 Task: Search one way flight ticket for 2 adults, 2 infants in seat and 1 infant on lap in first from Richmond: Richmond International Airport (byrd Field) to Evansville: Evansville Regional Airport on 8-3-2023. Number of bags: 1 checked bag. Price is upto 95000. Outbound departure time preference is 12:15.
Action: Mouse moved to (322, 137)
Screenshot: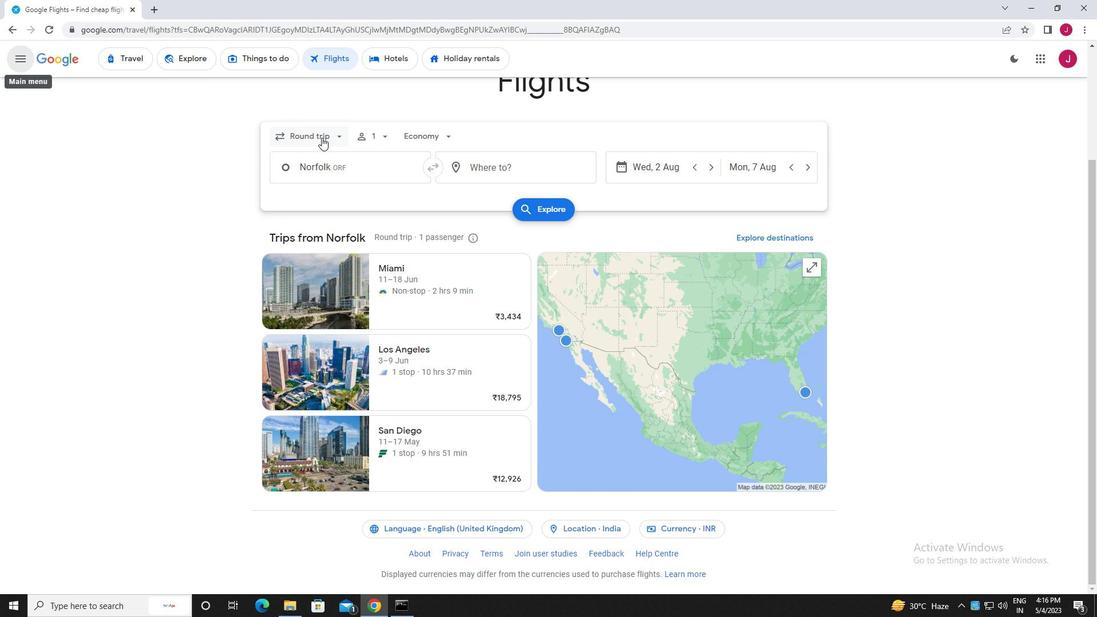 
Action: Mouse pressed left at (322, 137)
Screenshot: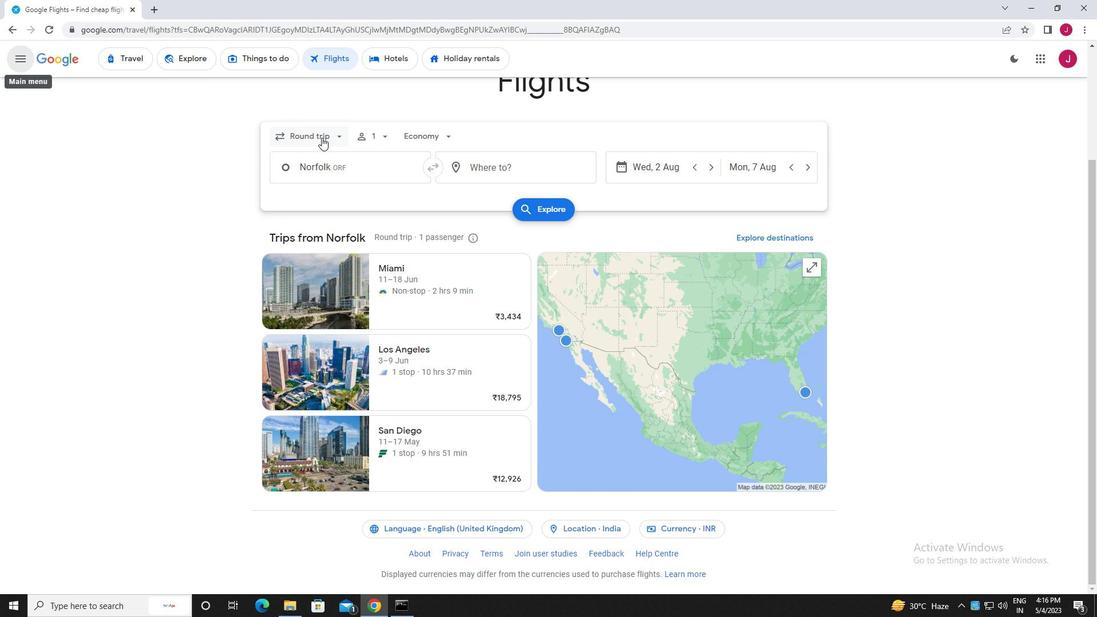 
Action: Mouse moved to (324, 190)
Screenshot: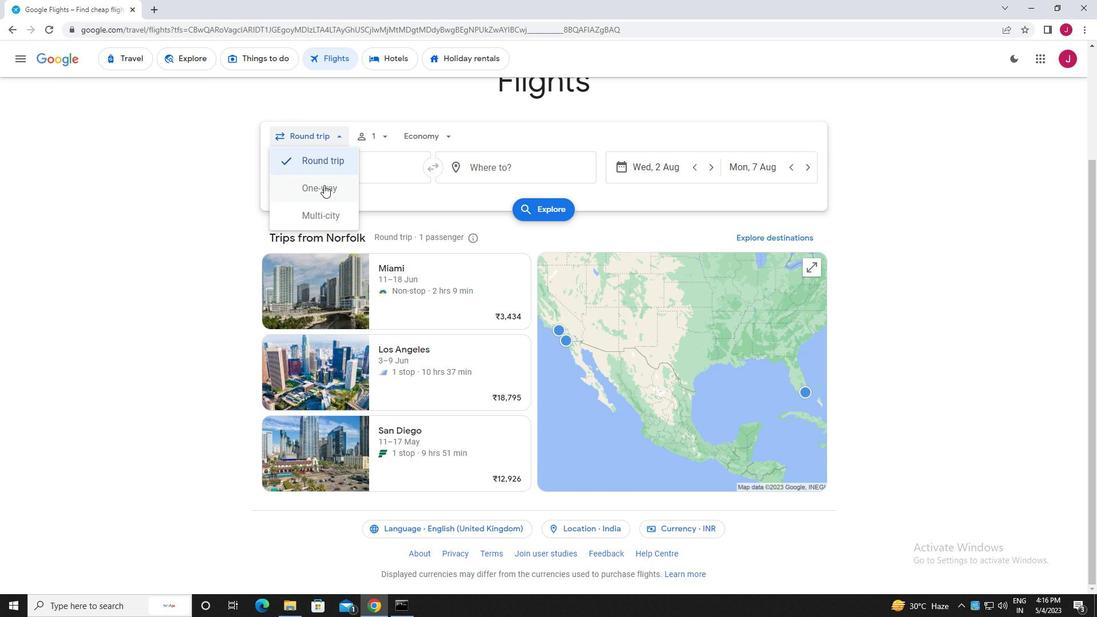 
Action: Mouse pressed left at (324, 190)
Screenshot: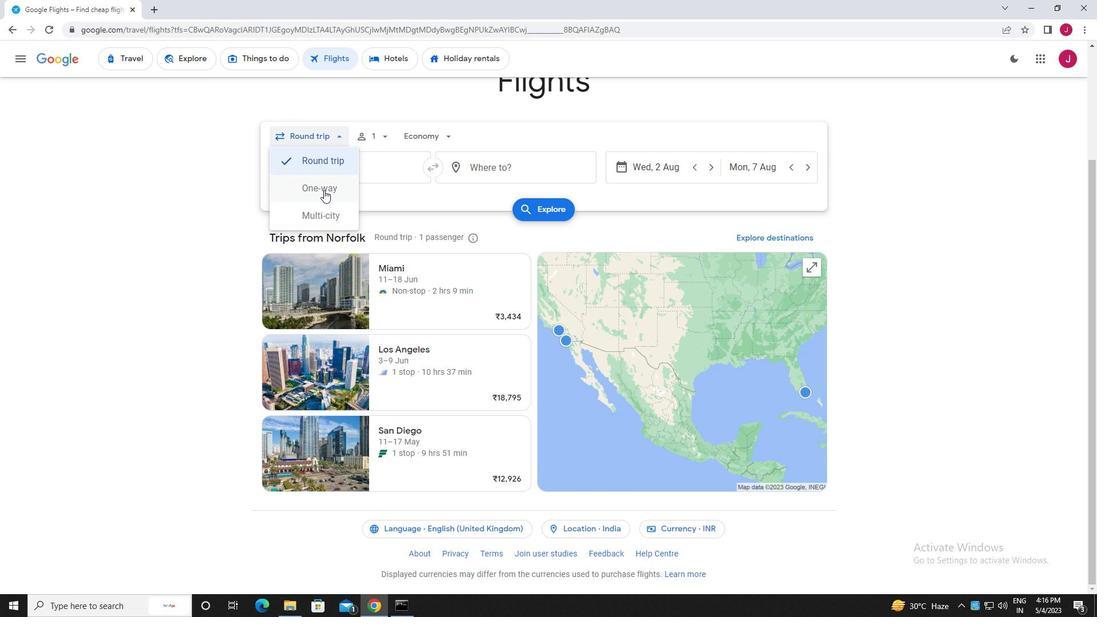 
Action: Mouse moved to (377, 133)
Screenshot: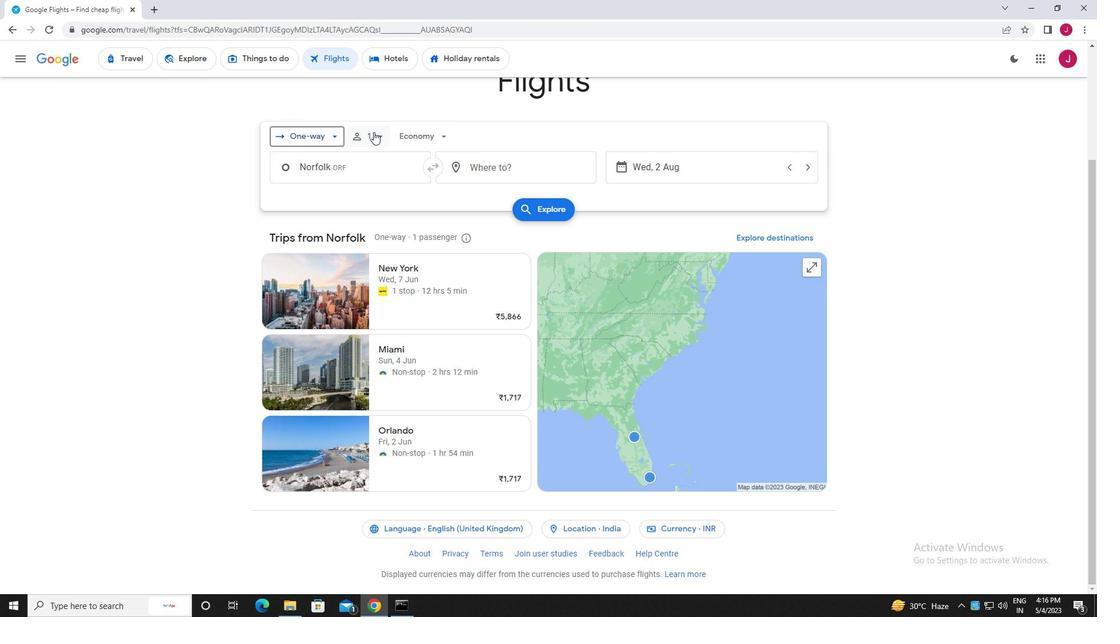 
Action: Mouse pressed left at (377, 133)
Screenshot: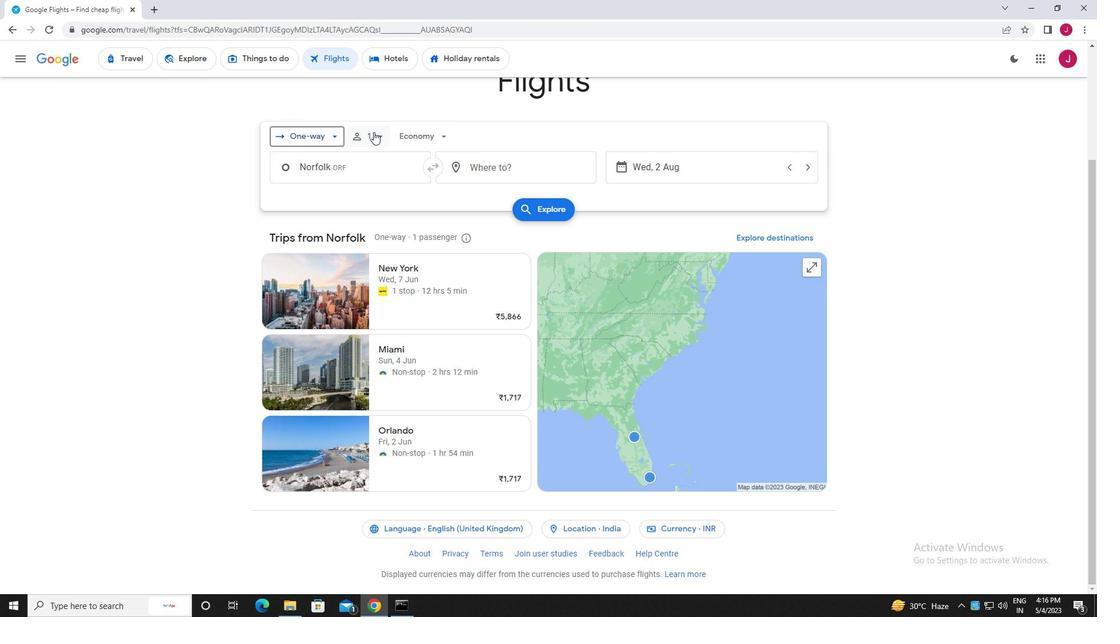 
Action: Mouse moved to (469, 166)
Screenshot: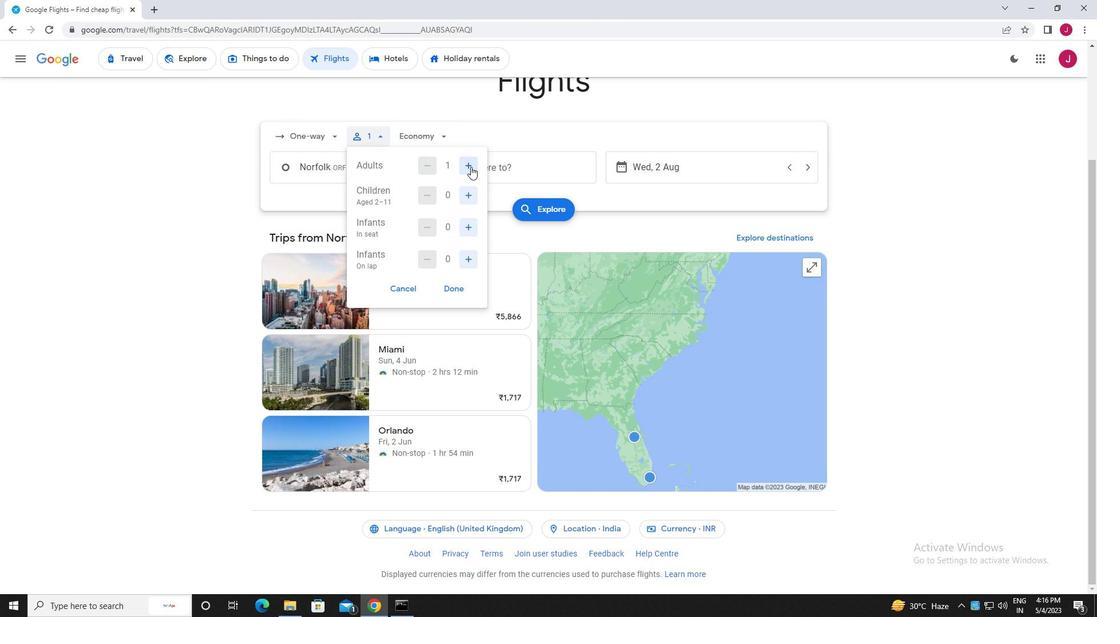 
Action: Mouse pressed left at (469, 166)
Screenshot: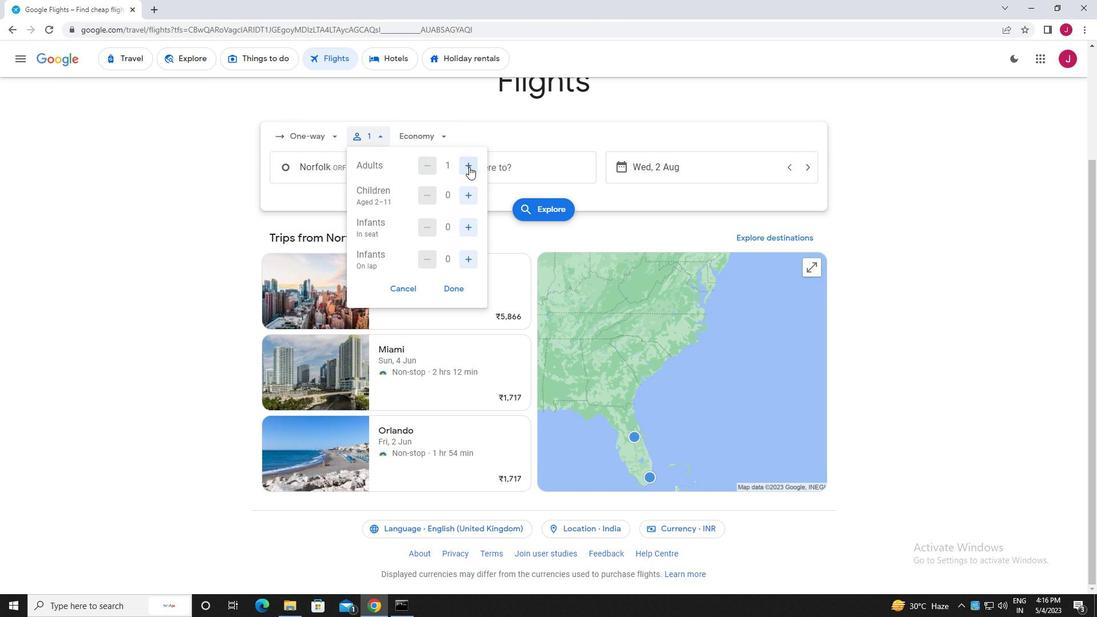 
Action: Mouse moved to (470, 195)
Screenshot: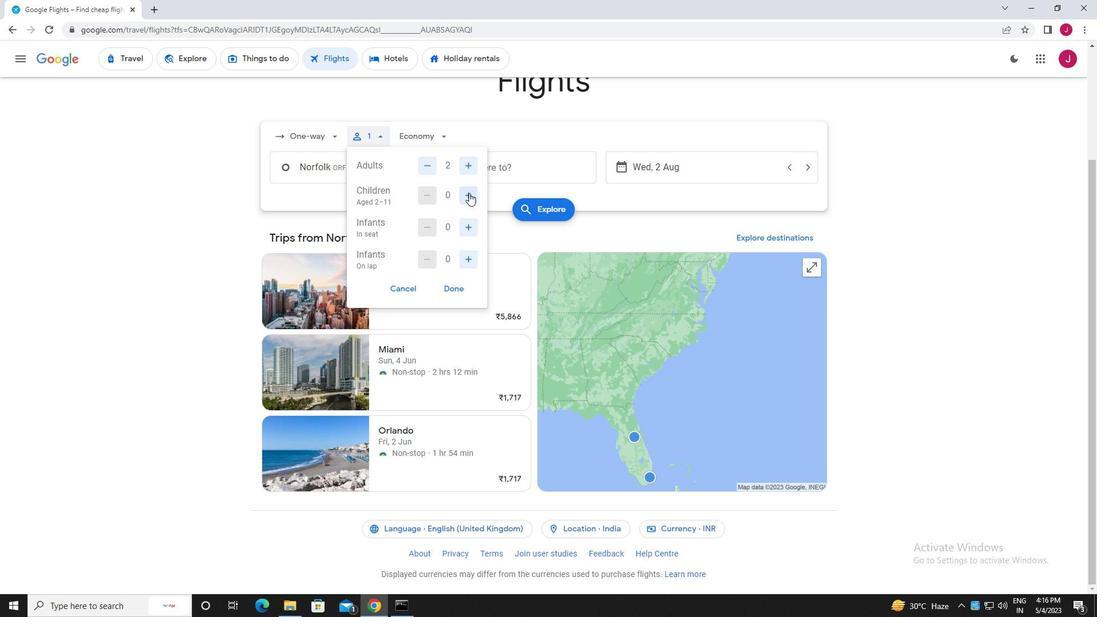 
Action: Mouse pressed left at (470, 195)
Screenshot: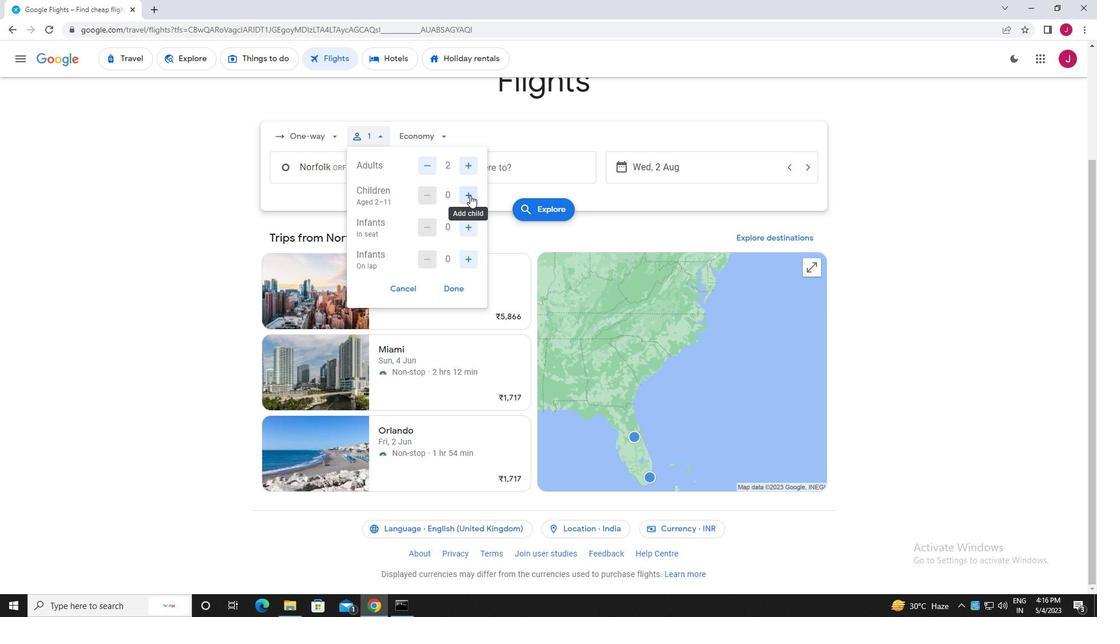 
Action: Mouse moved to (428, 193)
Screenshot: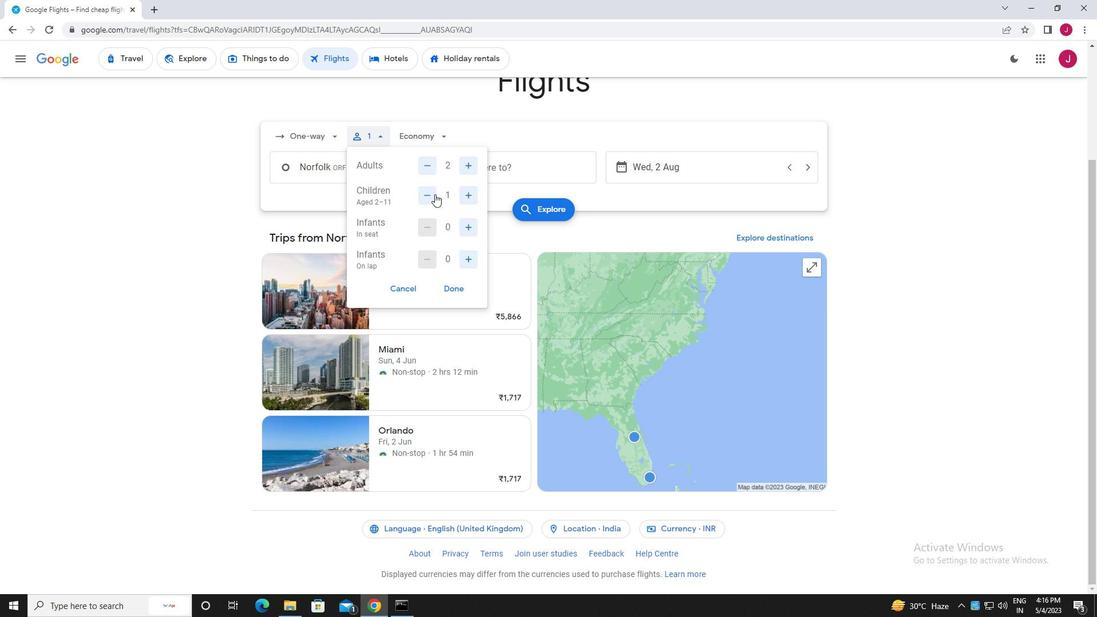 
Action: Mouse pressed left at (428, 193)
Screenshot: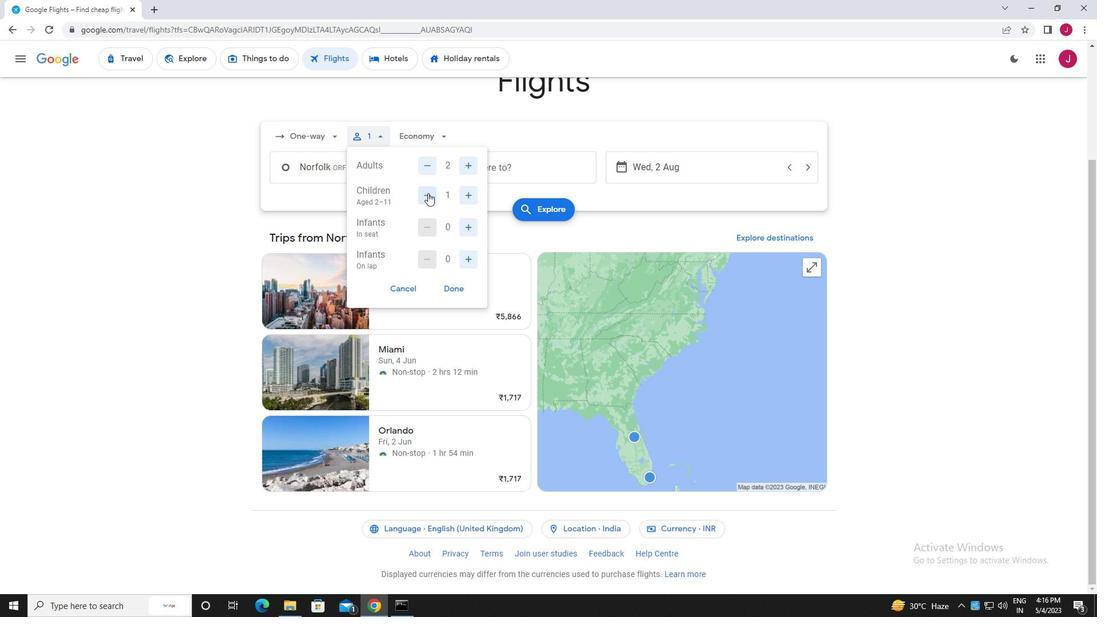 
Action: Mouse moved to (467, 229)
Screenshot: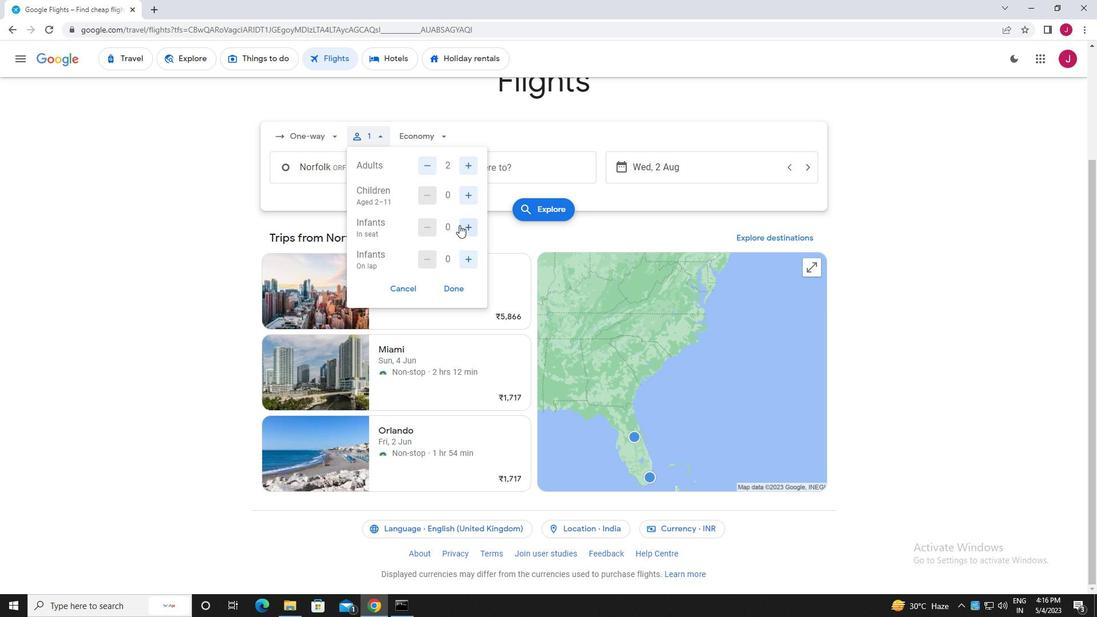 
Action: Mouse pressed left at (467, 229)
Screenshot: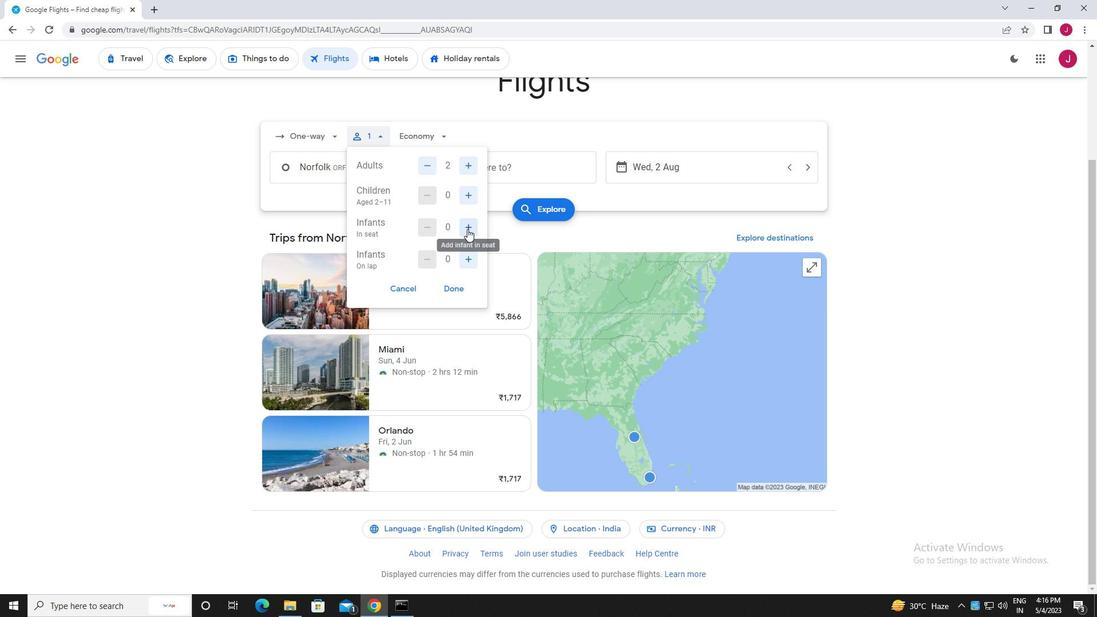 
Action: Mouse moved to (467, 229)
Screenshot: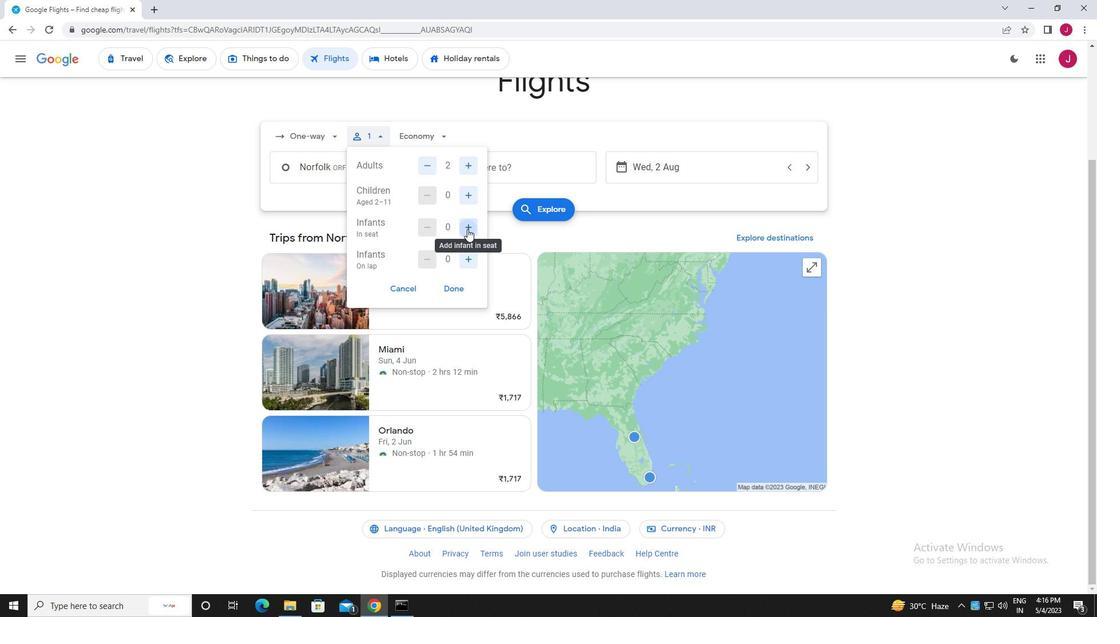 
Action: Mouse pressed left at (467, 229)
Screenshot: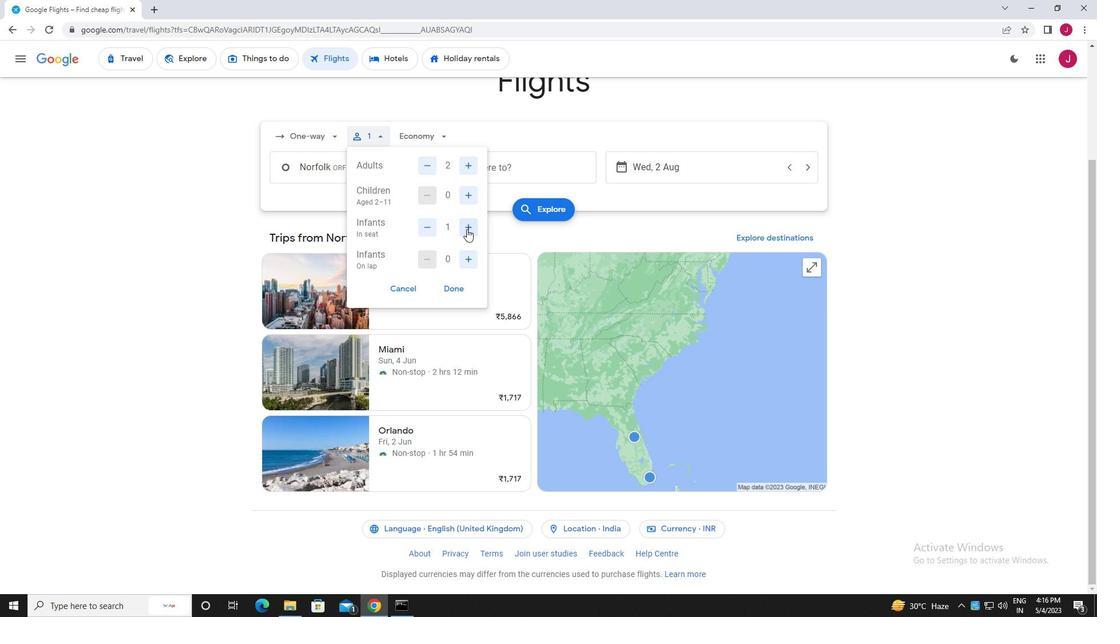 
Action: Mouse moved to (467, 259)
Screenshot: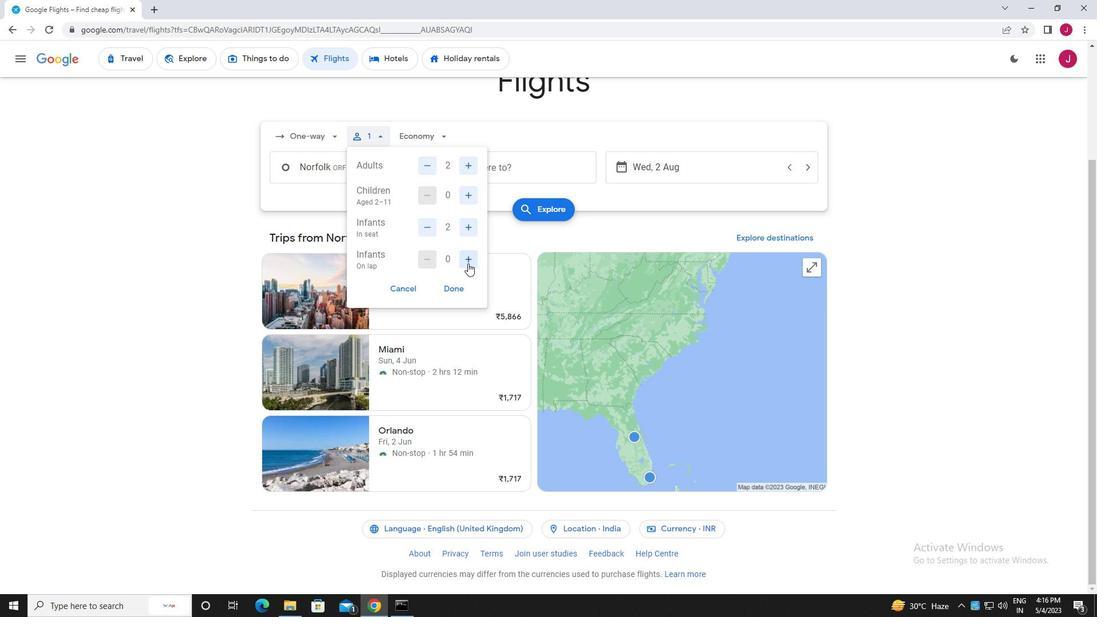 
Action: Mouse pressed left at (467, 259)
Screenshot: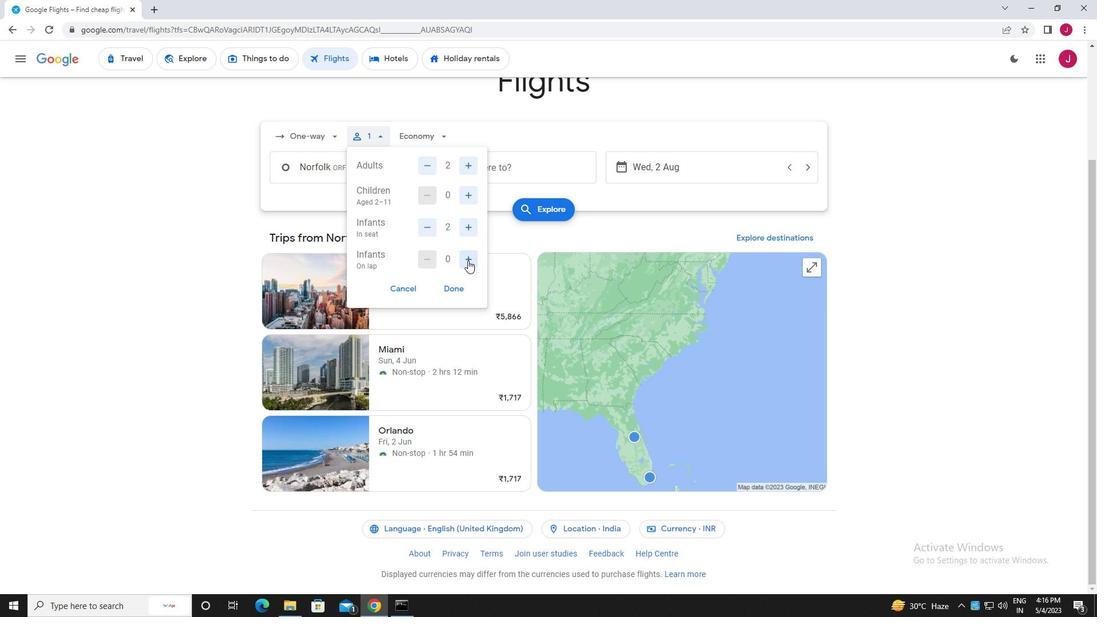 
Action: Mouse moved to (458, 287)
Screenshot: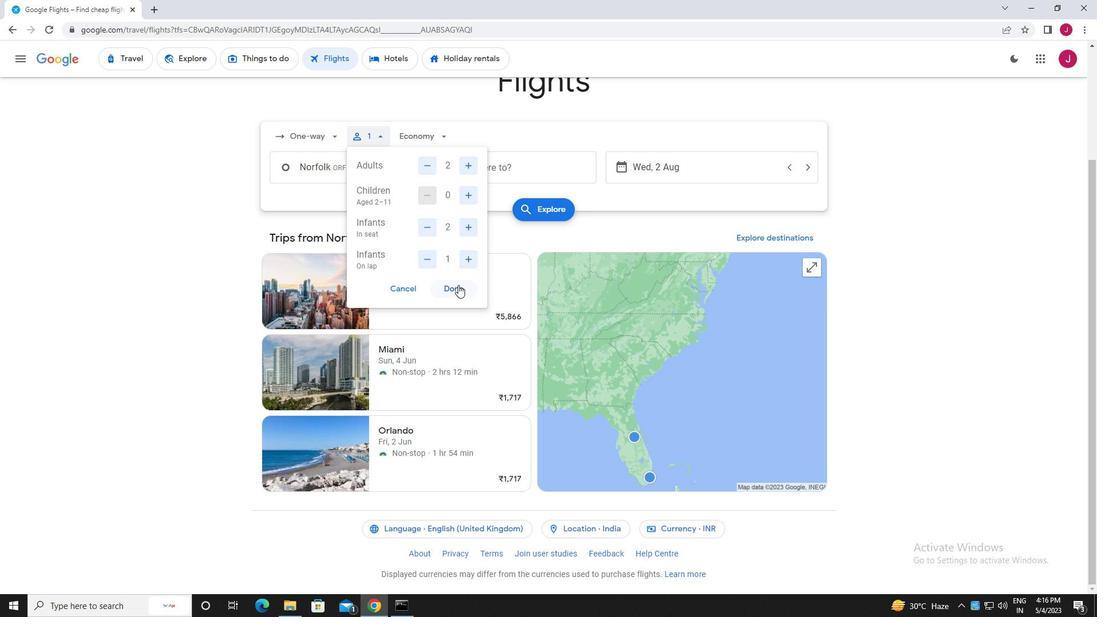 
Action: Mouse pressed left at (458, 287)
Screenshot: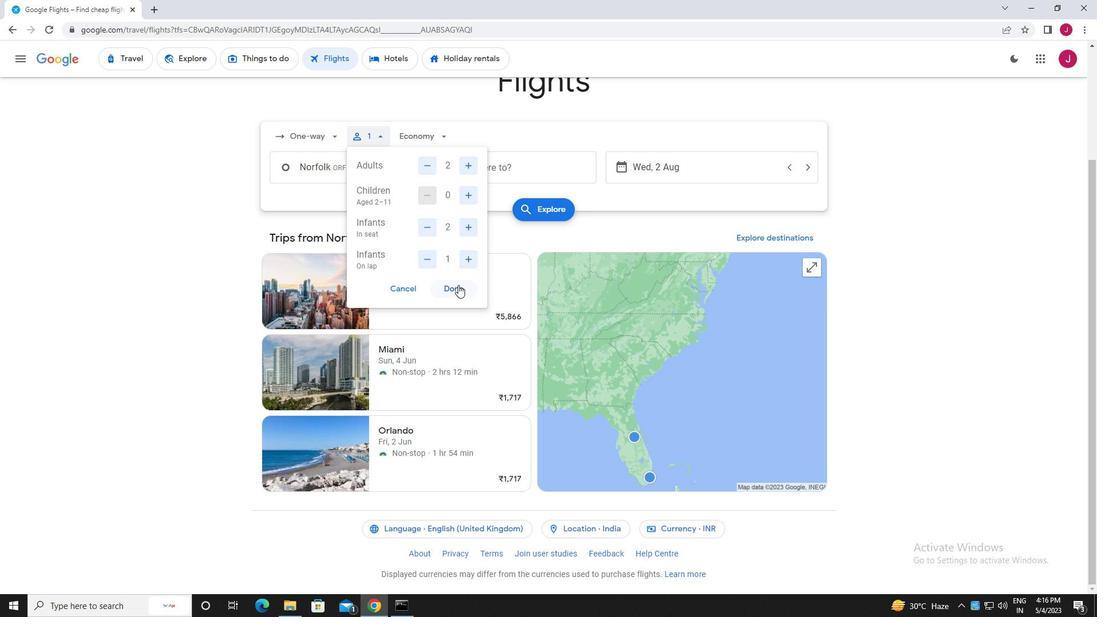 
Action: Mouse moved to (440, 138)
Screenshot: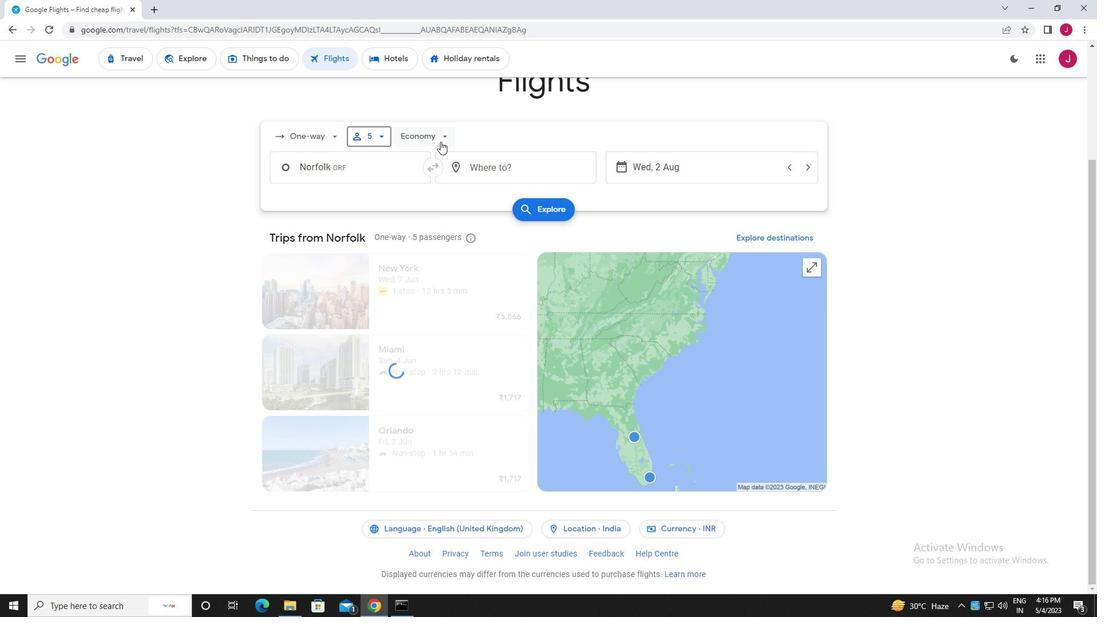 
Action: Mouse pressed left at (440, 138)
Screenshot: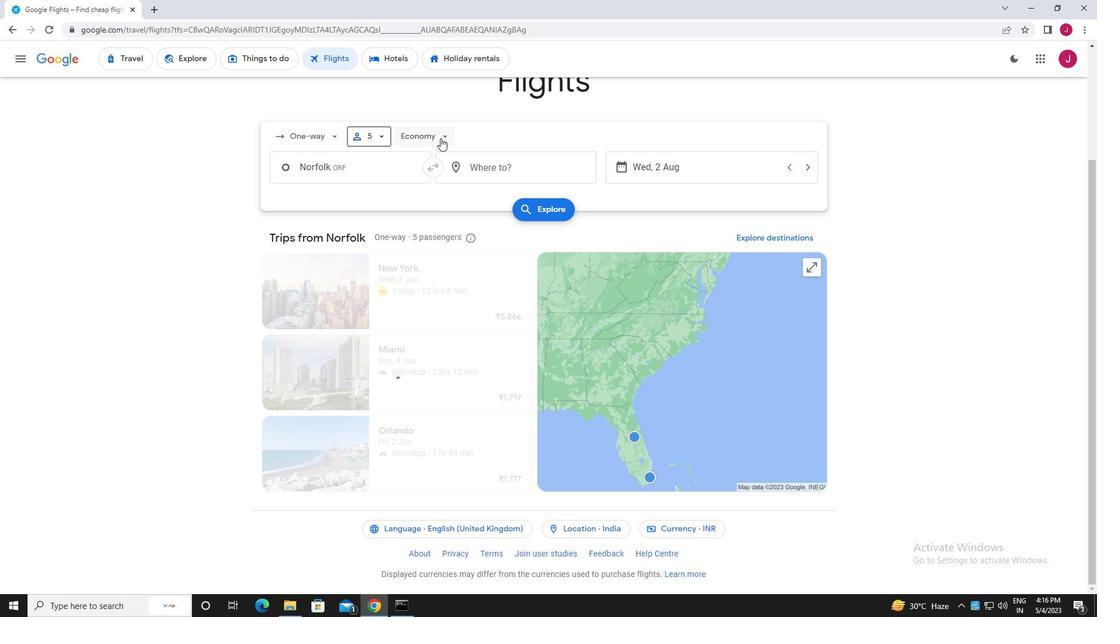 
Action: Mouse moved to (446, 239)
Screenshot: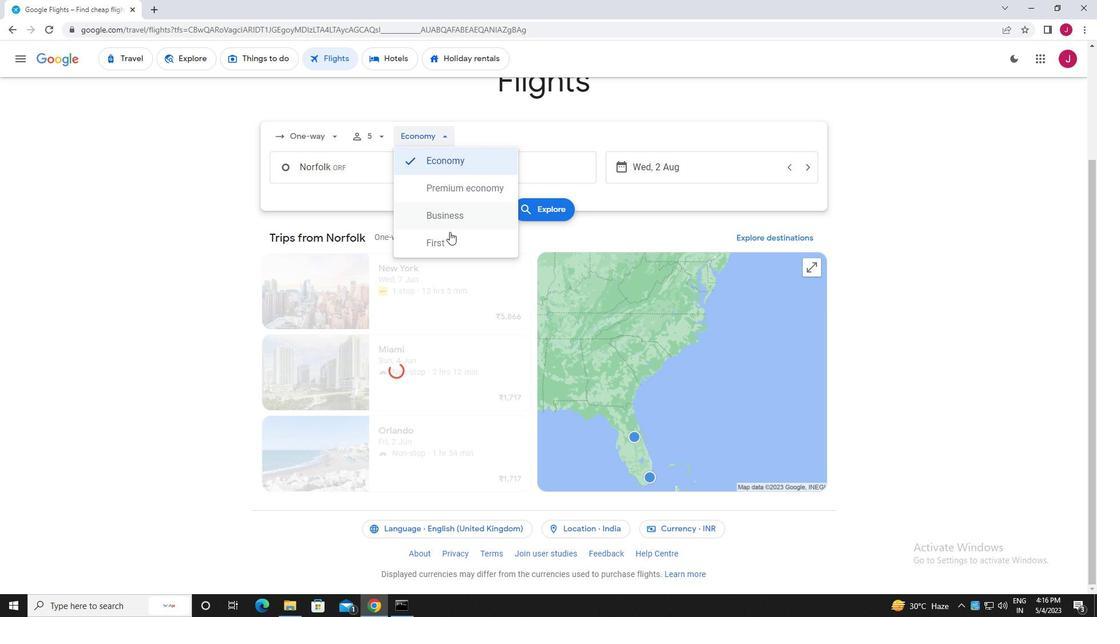
Action: Mouse pressed left at (446, 239)
Screenshot: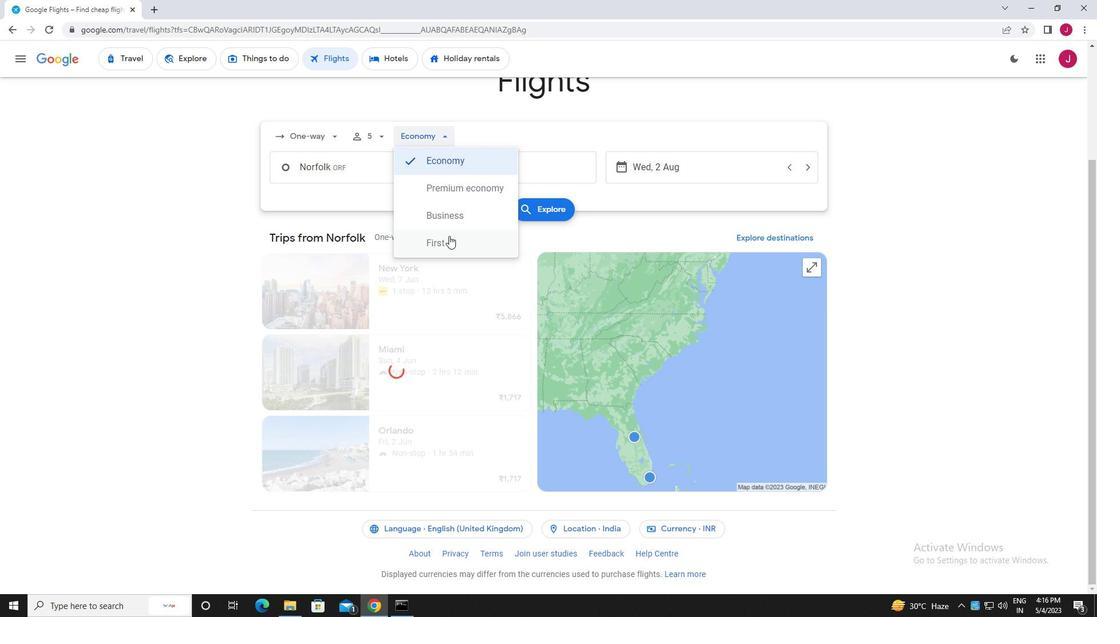 
Action: Mouse moved to (367, 176)
Screenshot: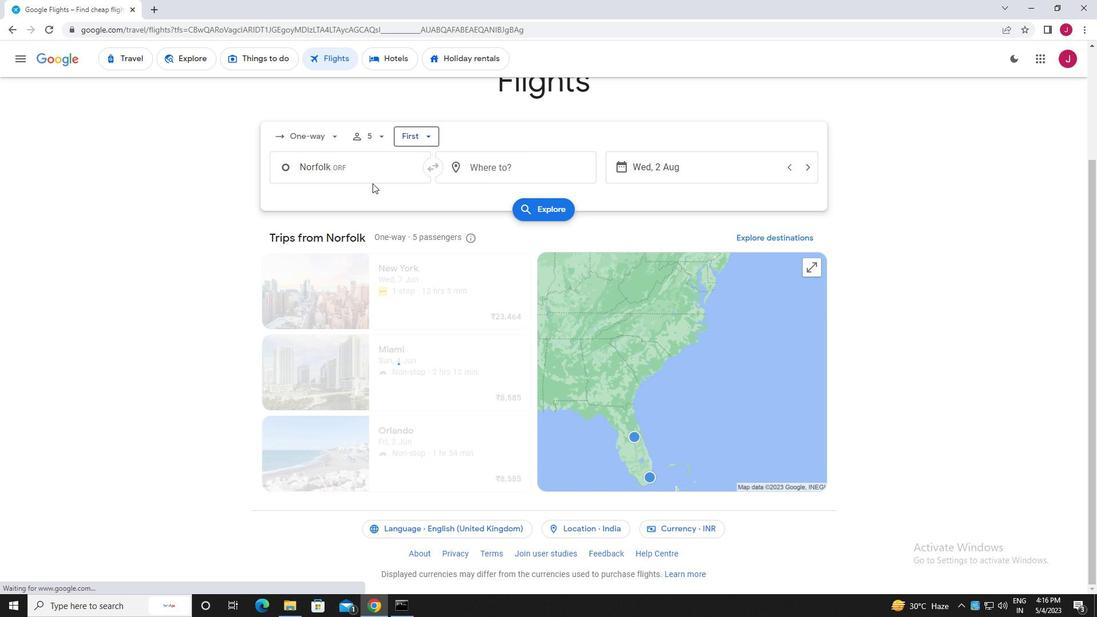 
Action: Mouse pressed left at (367, 176)
Screenshot: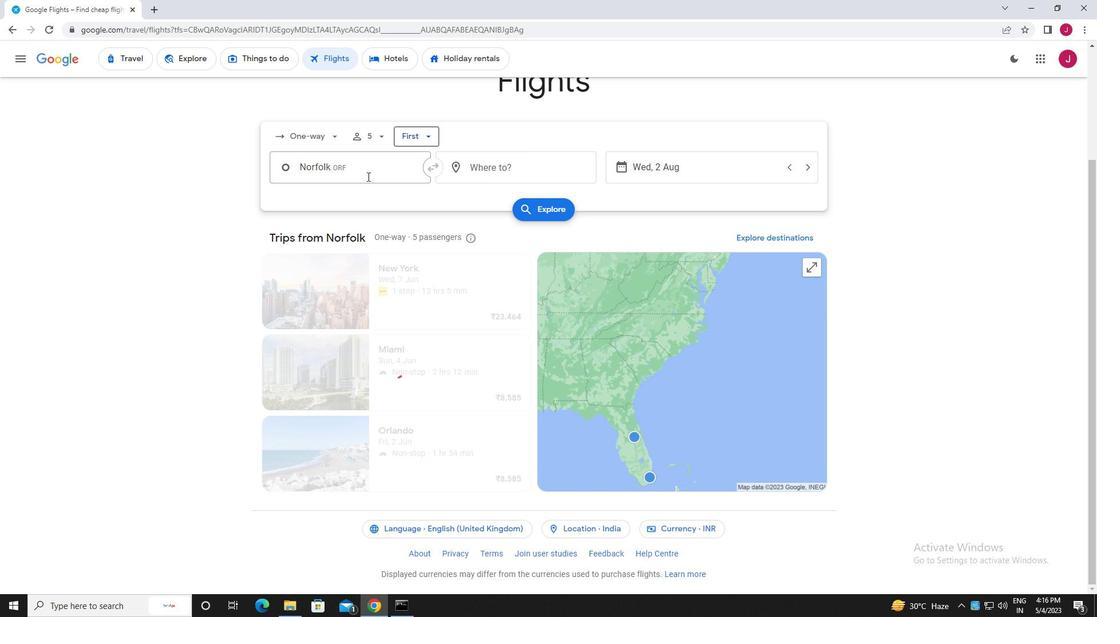 
Action: Mouse moved to (367, 176)
Screenshot: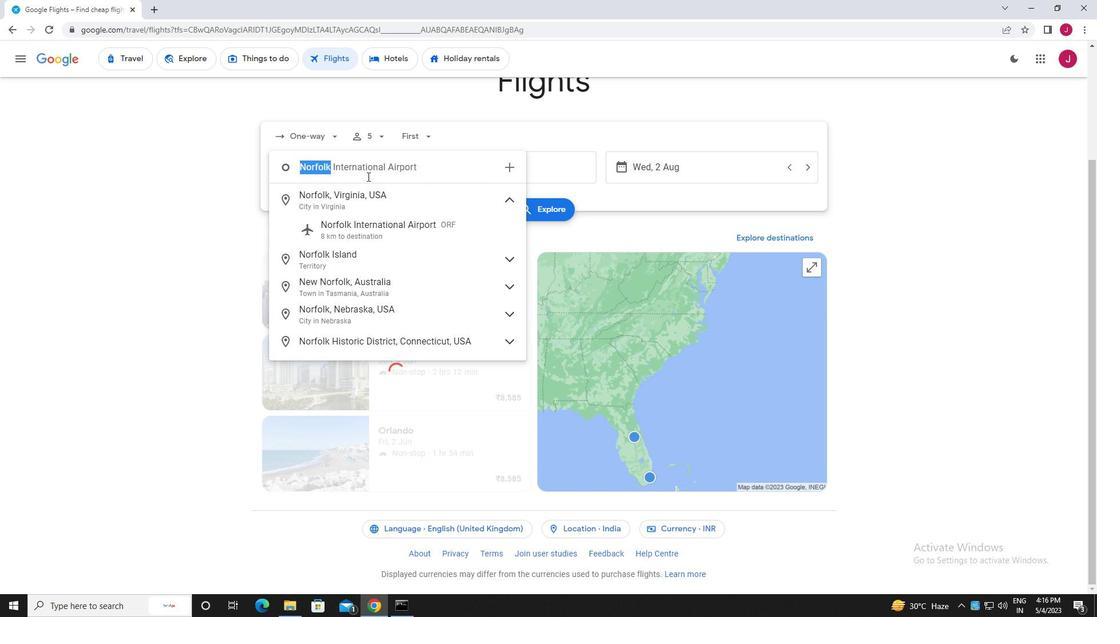 
Action: Key pressed richmond
Screenshot: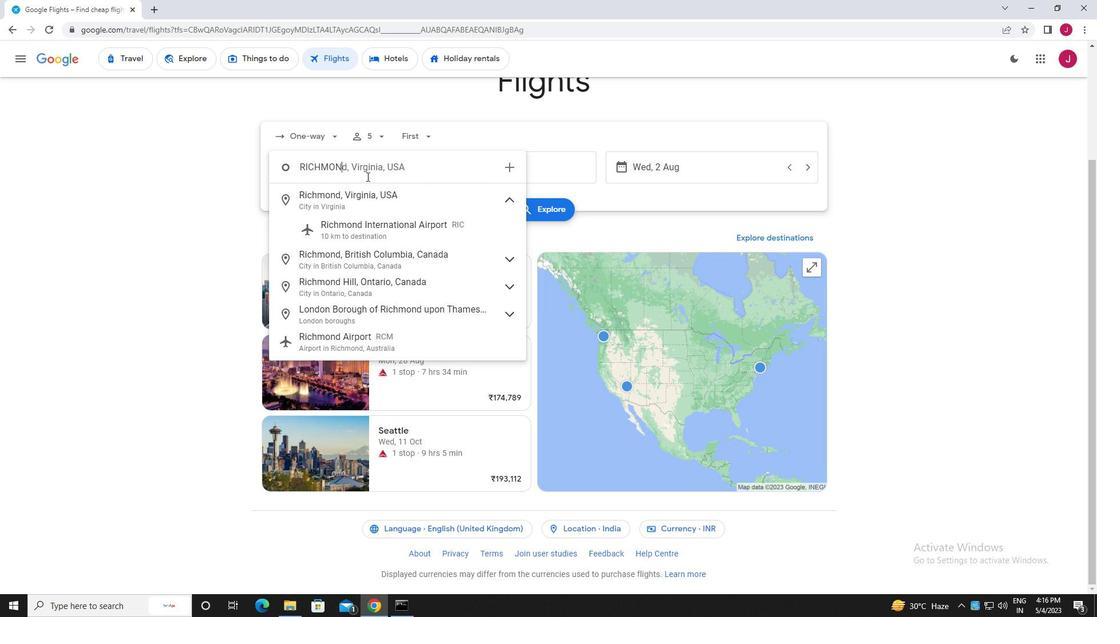 
Action: Mouse moved to (393, 222)
Screenshot: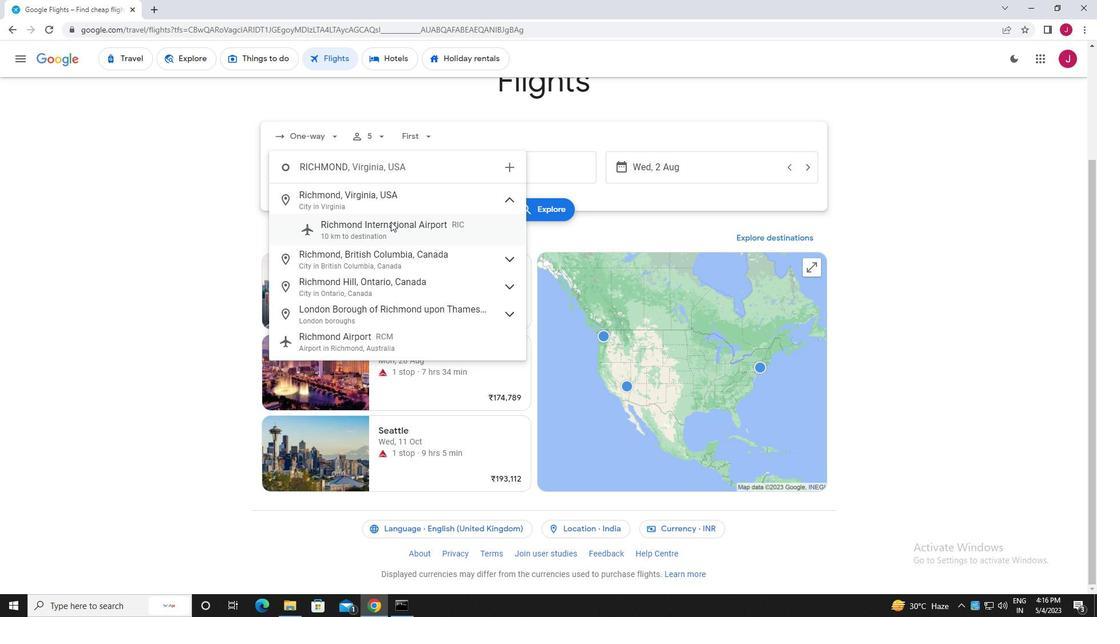 
Action: Mouse pressed left at (393, 222)
Screenshot: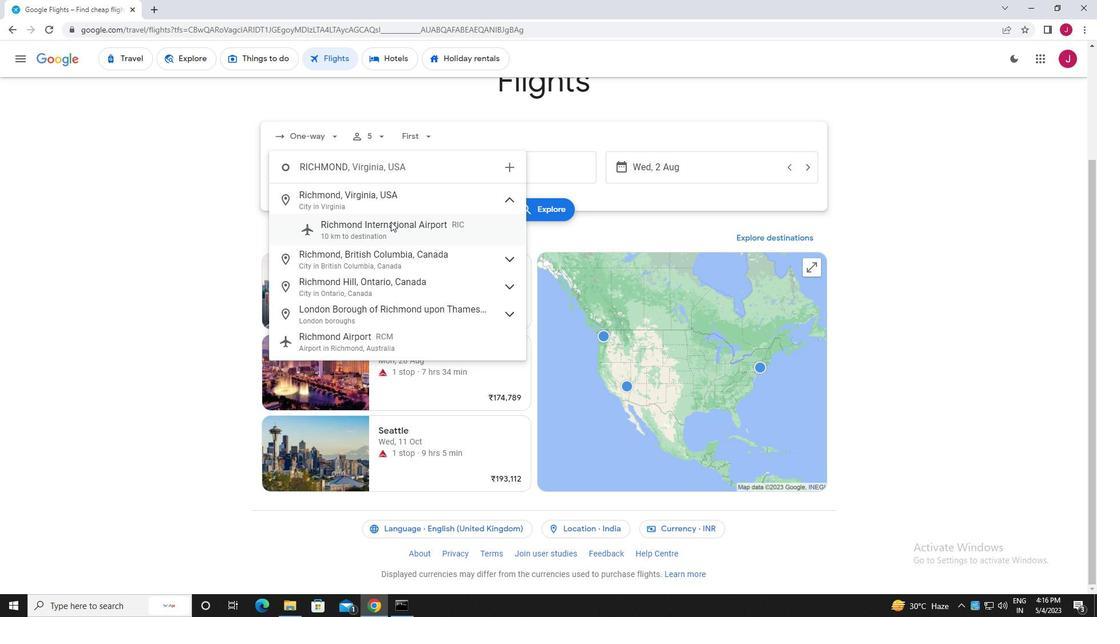
Action: Mouse moved to (481, 167)
Screenshot: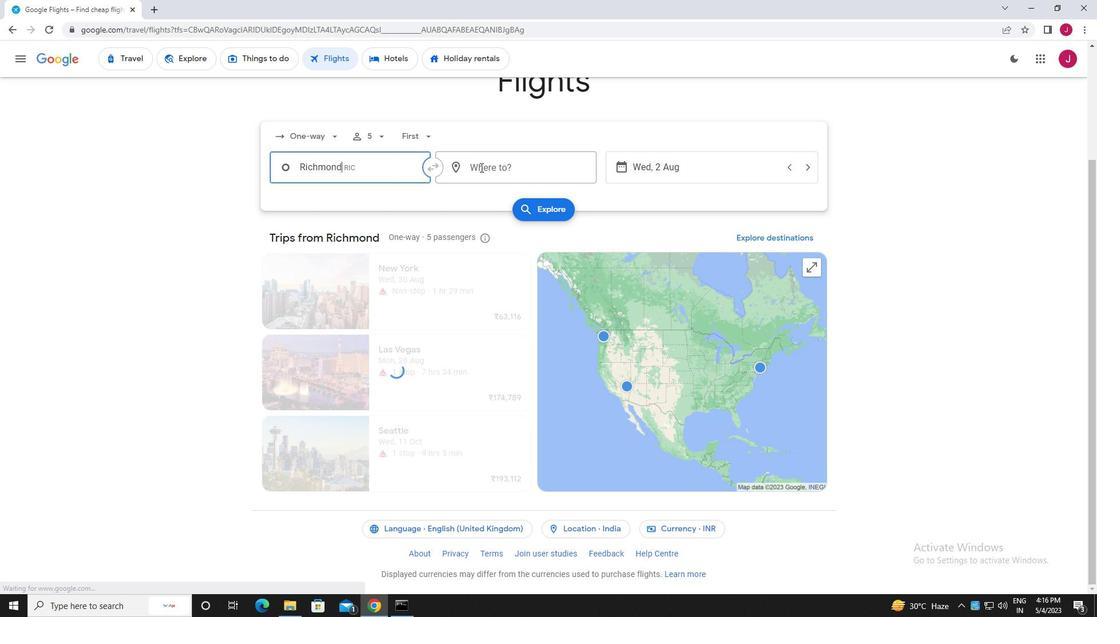 
Action: Mouse pressed left at (481, 167)
Screenshot: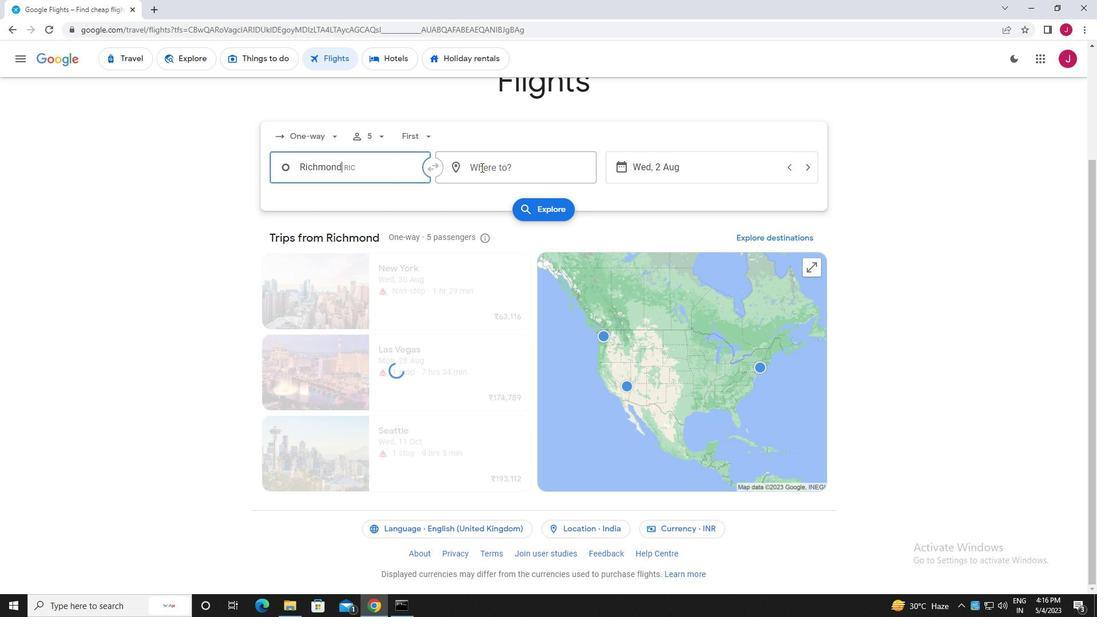 
Action: Mouse moved to (483, 164)
Screenshot: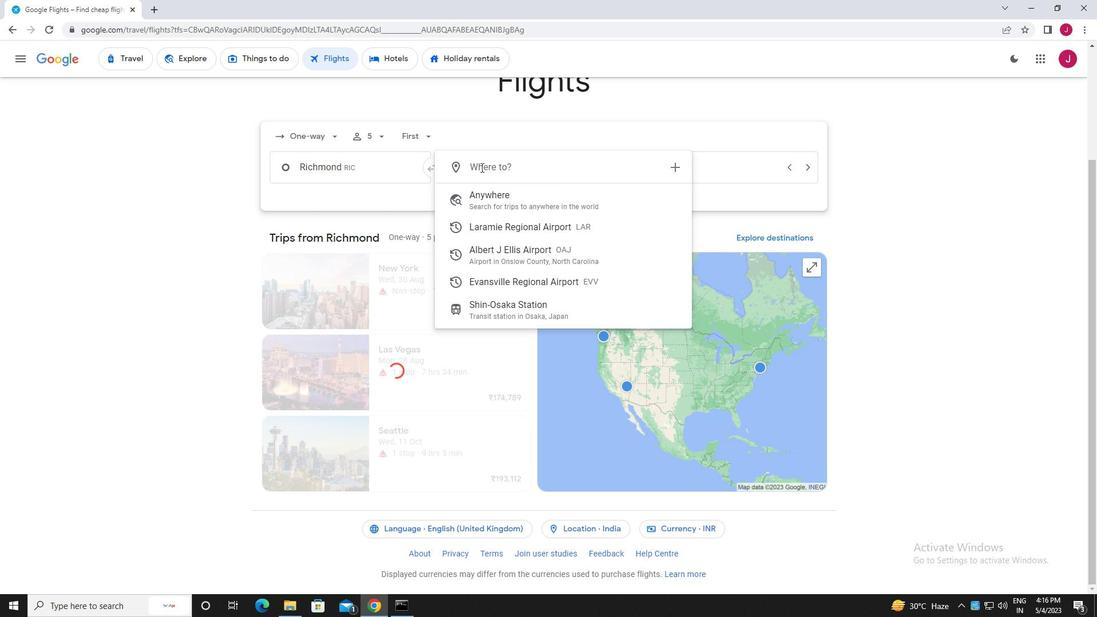 
Action: Key pressed evans
Screenshot: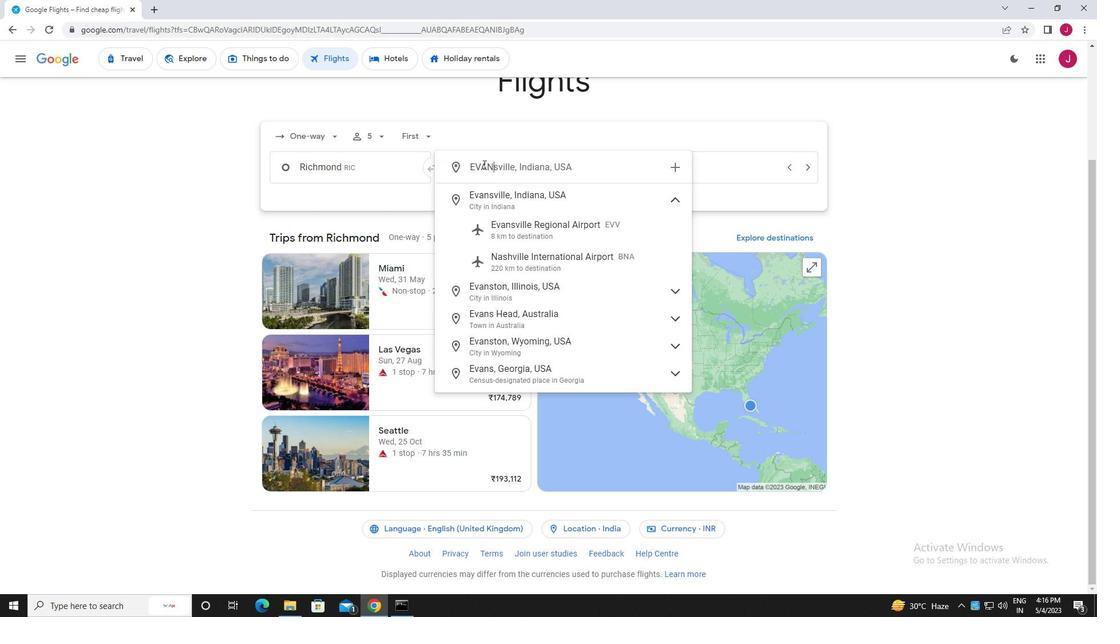 
Action: Mouse moved to (559, 229)
Screenshot: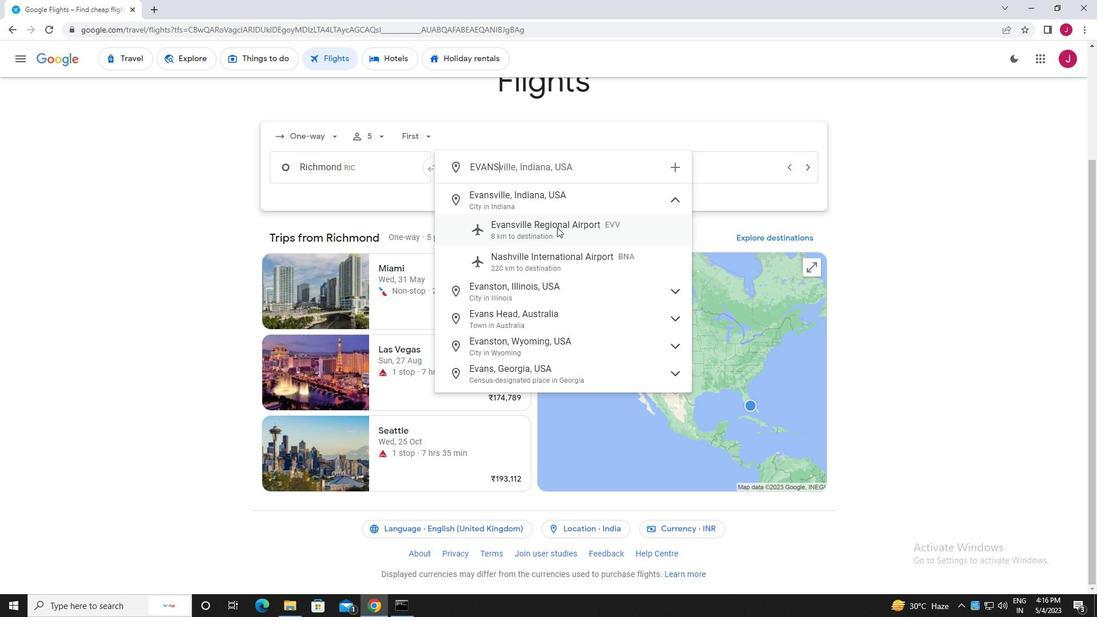 
Action: Mouse pressed left at (559, 229)
Screenshot: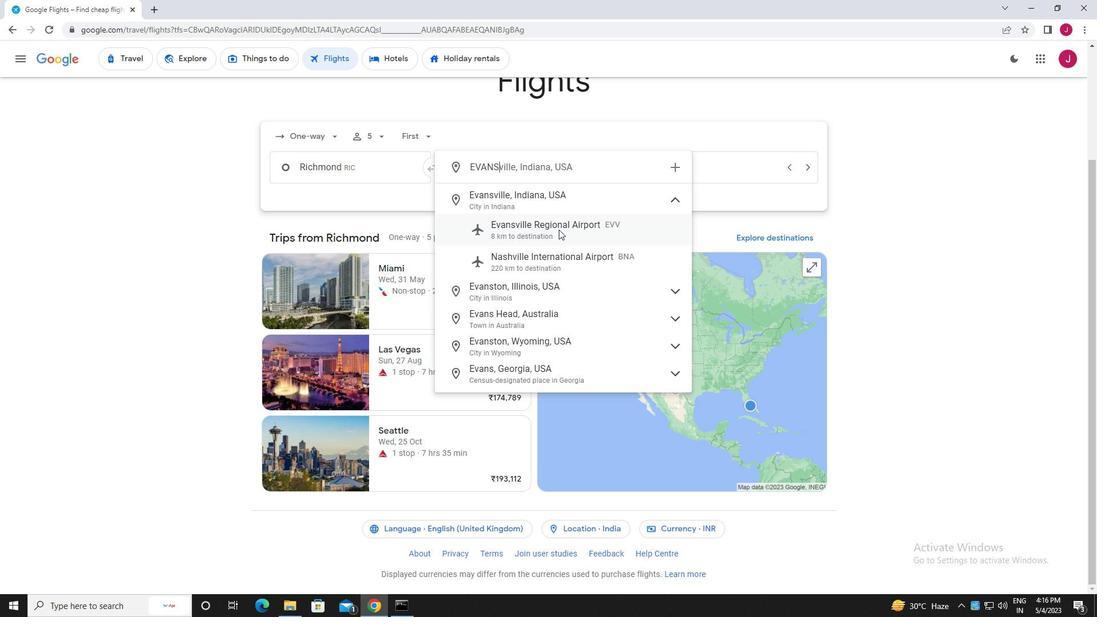 
Action: Mouse moved to (690, 173)
Screenshot: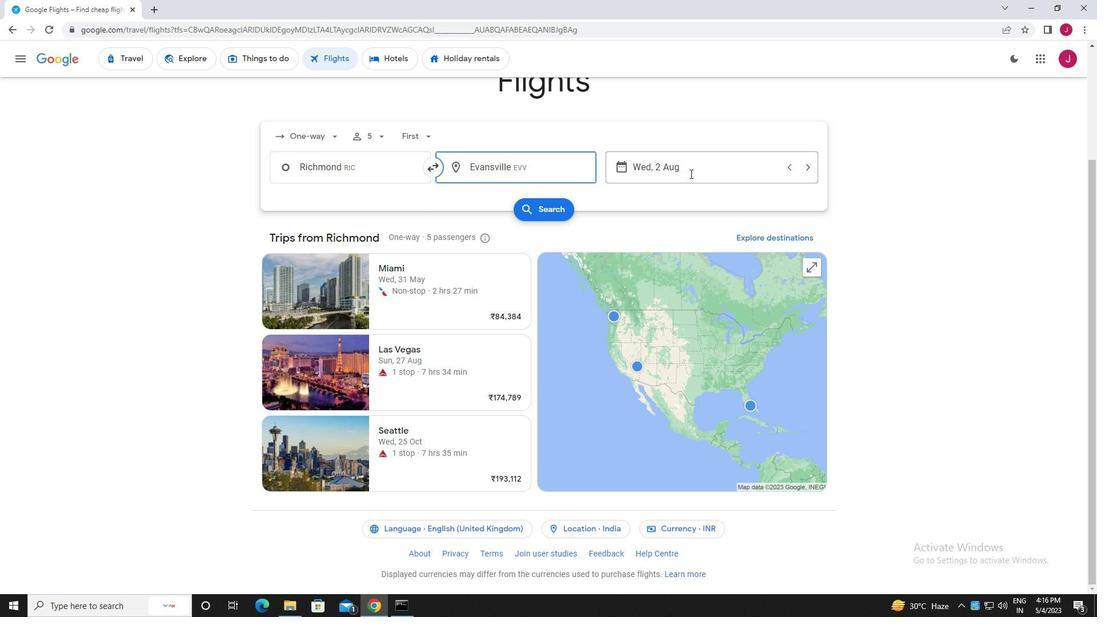 
Action: Mouse pressed left at (690, 173)
Screenshot: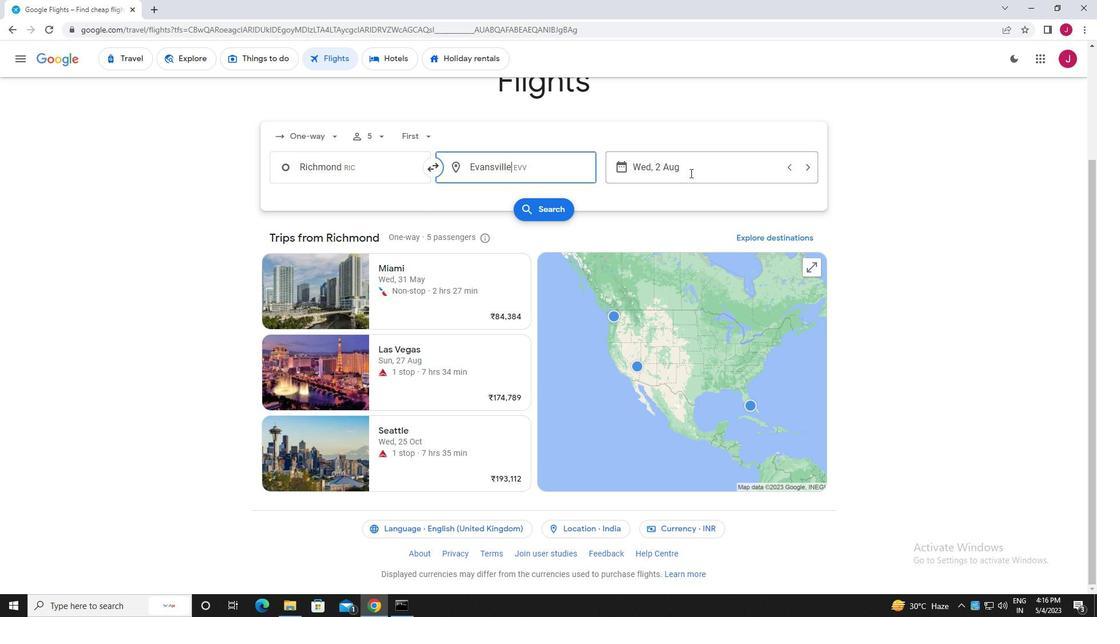 
Action: Mouse moved to (513, 254)
Screenshot: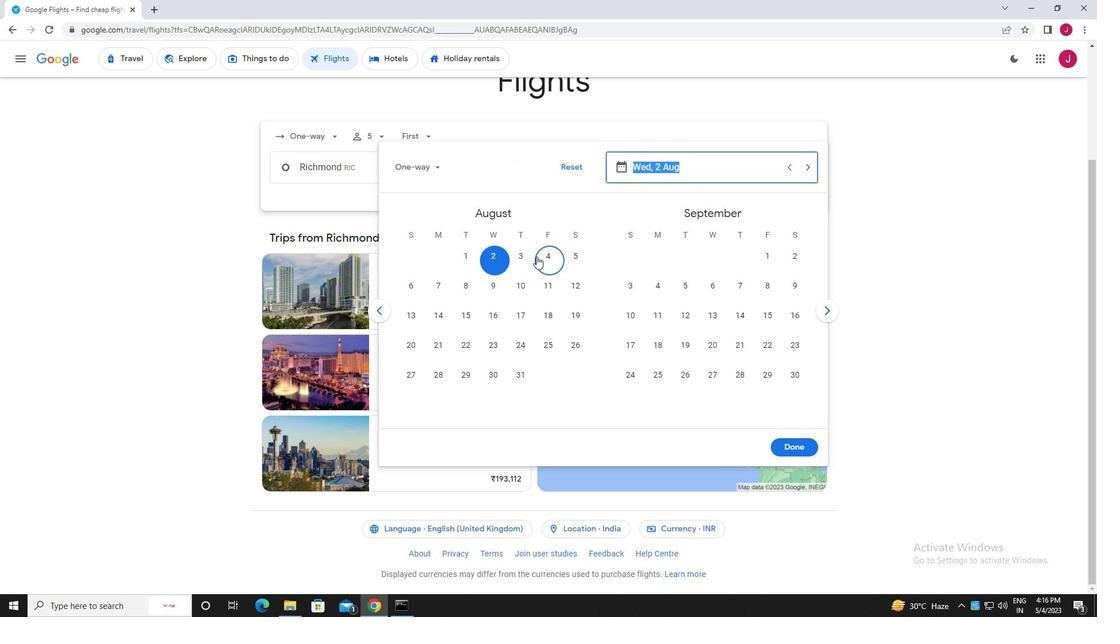
Action: Mouse pressed left at (513, 254)
Screenshot: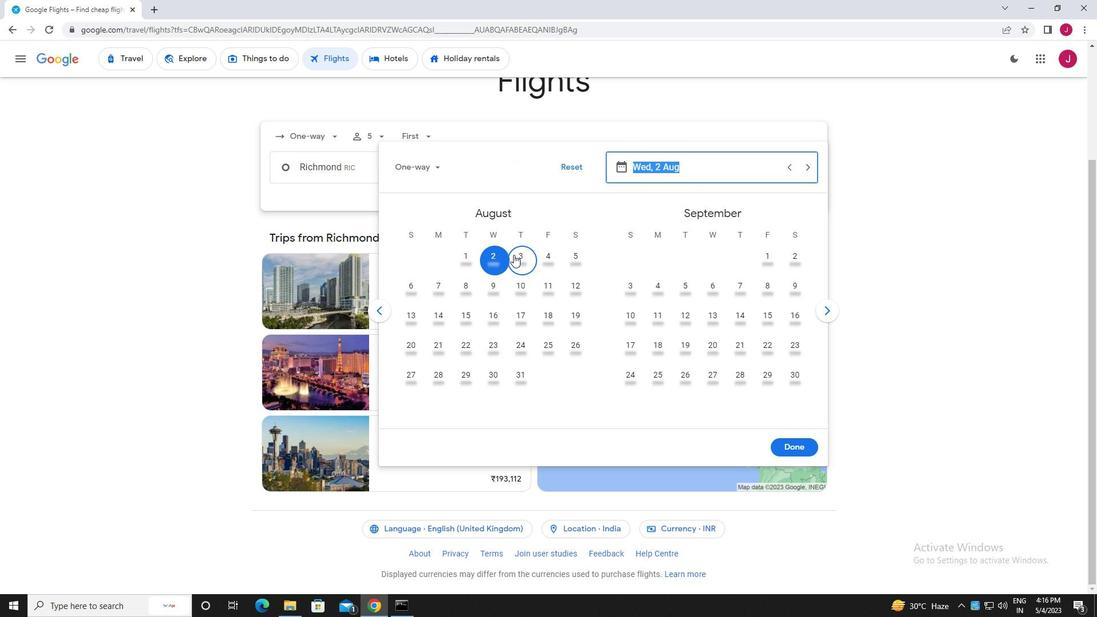 
Action: Mouse moved to (797, 449)
Screenshot: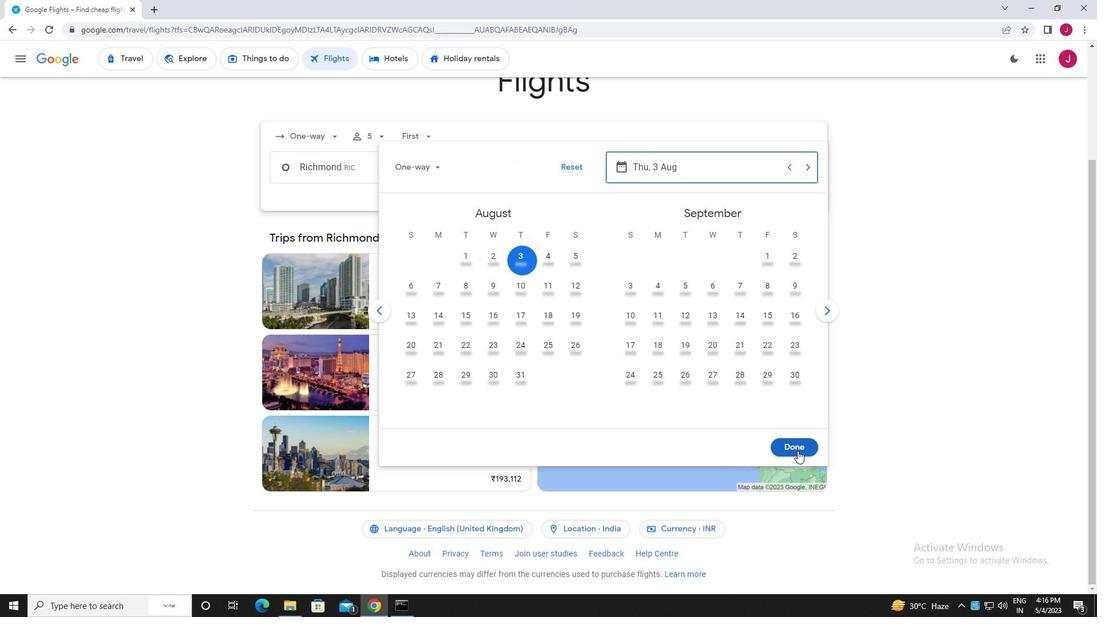 
Action: Mouse pressed left at (797, 449)
Screenshot: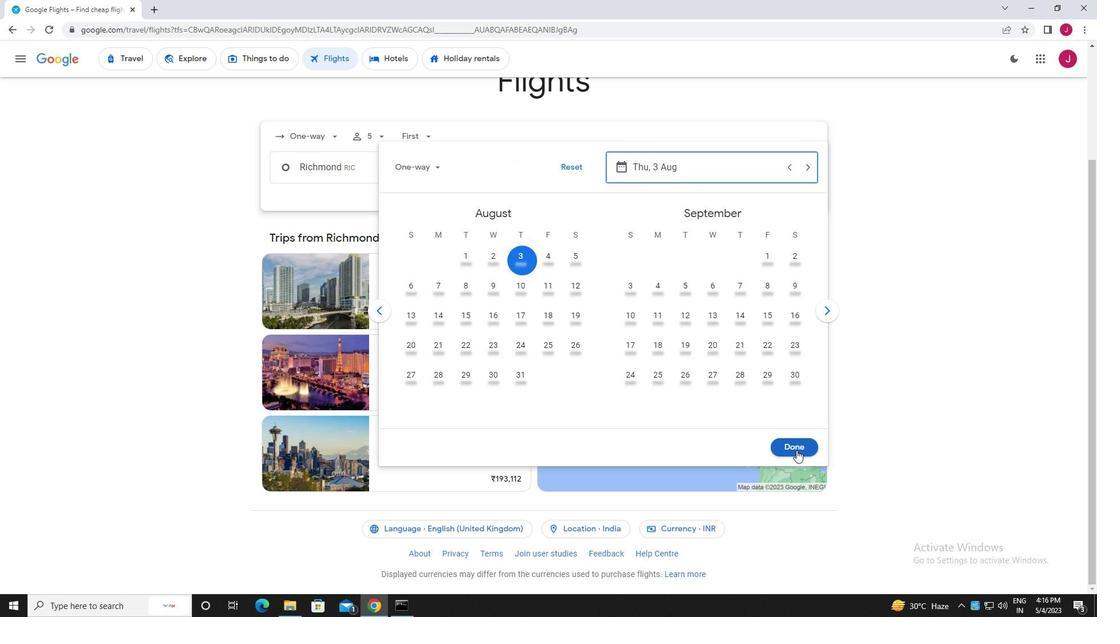
Action: Mouse moved to (551, 208)
Screenshot: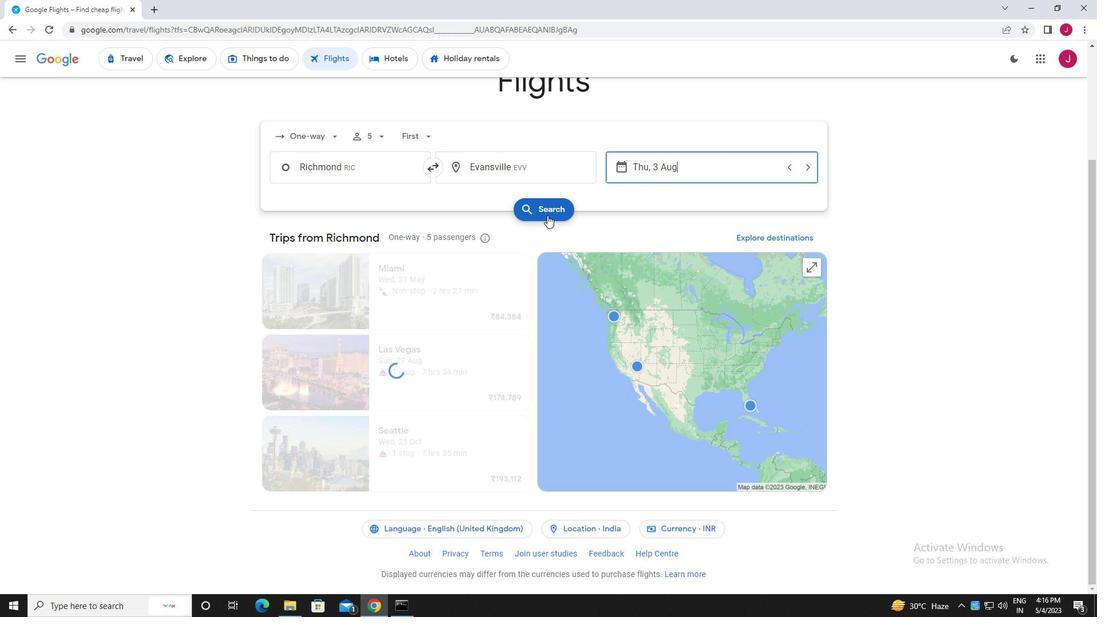 
Action: Mouse pressed left at (551, 208)
Screenshot: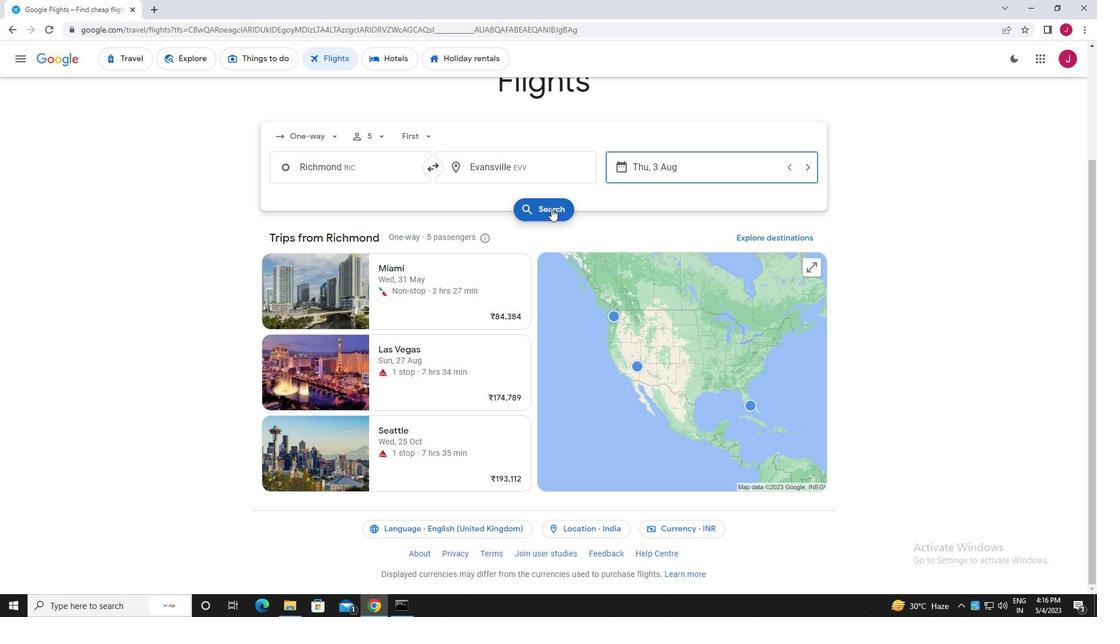 
Action: Mouse moved to (287, 164)
Screenshot: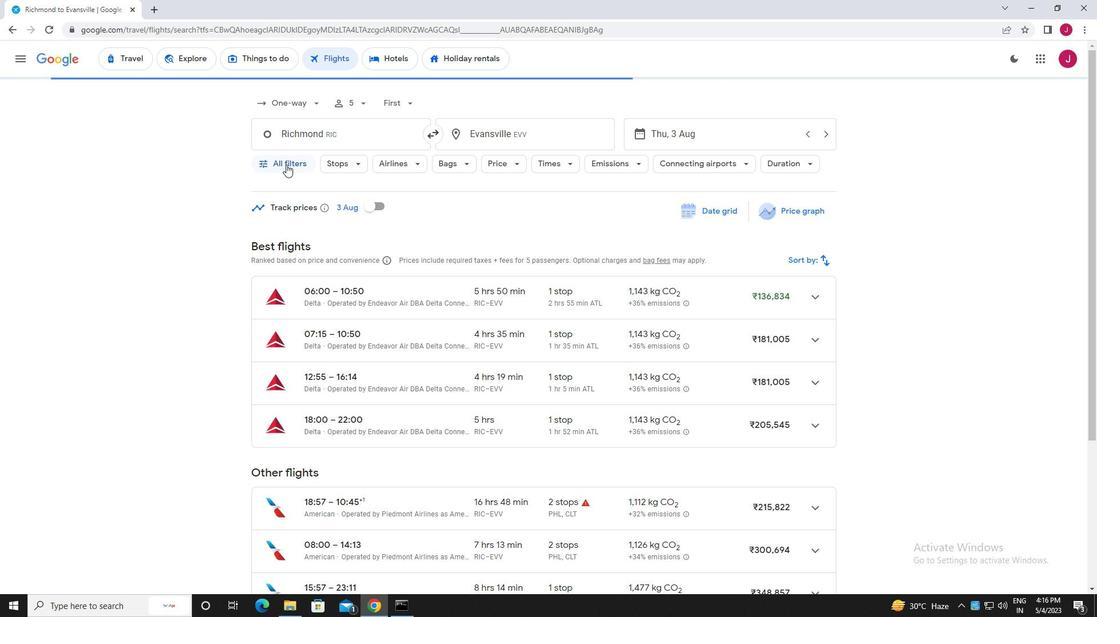 
Action: Mouse pressed left at (287, 164)
Screenshot: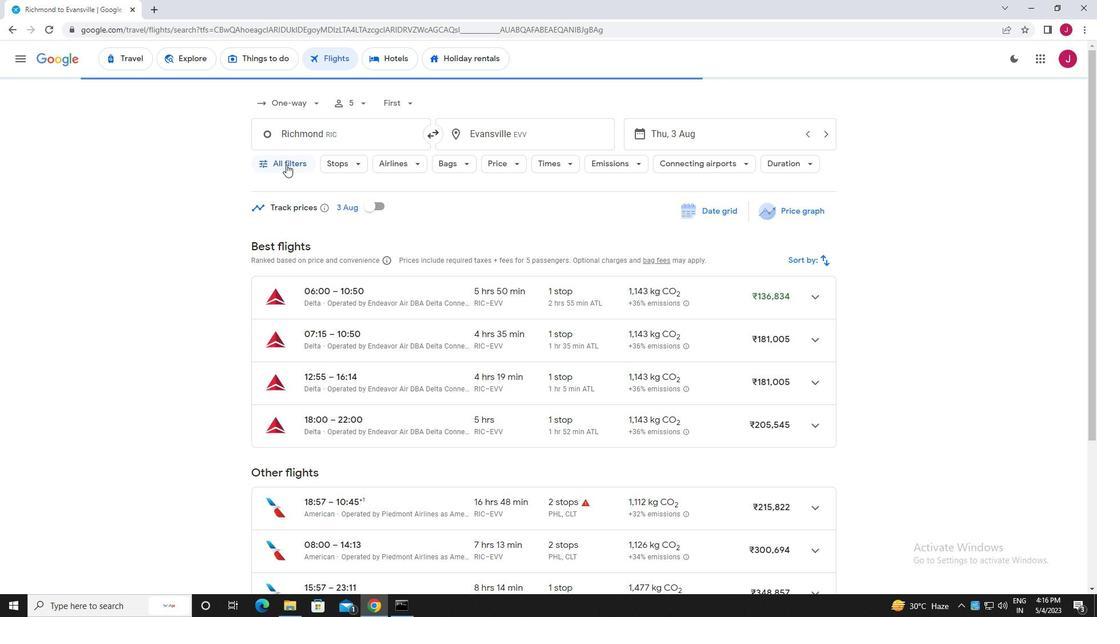 
Action: Mouse moved to (402, 260)
Screenshot: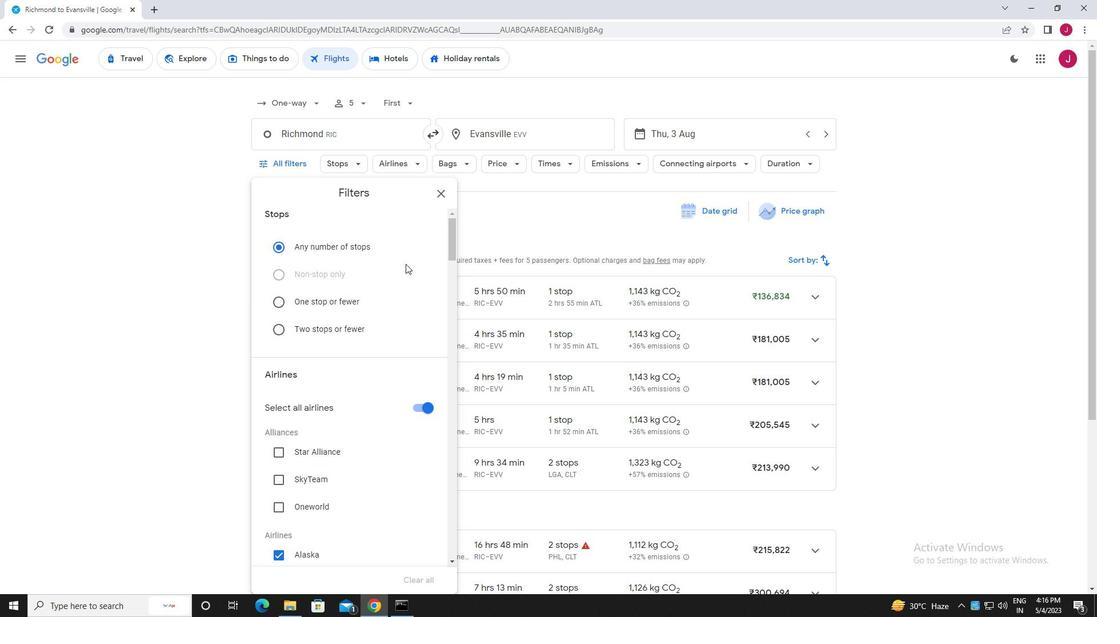 
Action: Mouse scrolled (402, 259) with delta (0, 0)
Screenshot: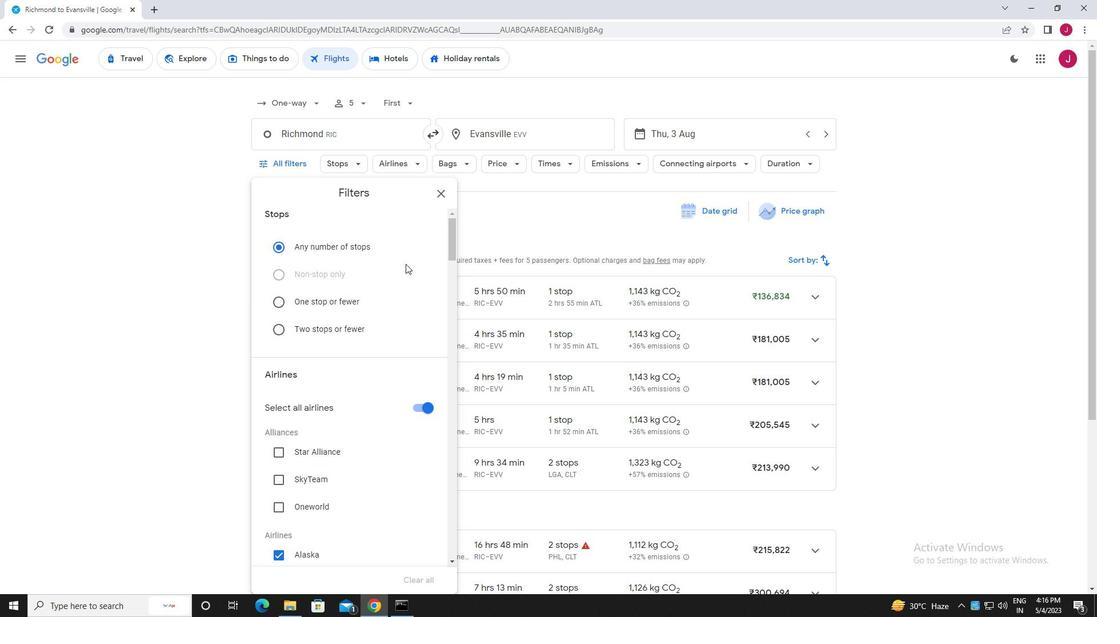 
Action: Mouse moved to (401, 258)
Screenshot: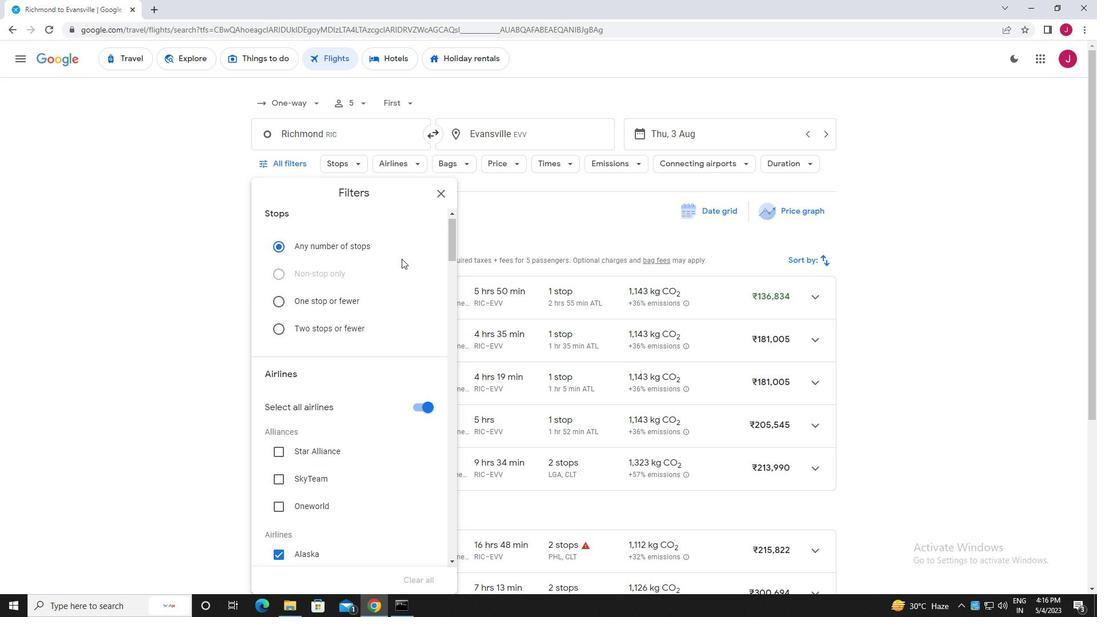 
Action: Mouse scrolled (401, 257) with delta (0, 0)
Screenshot: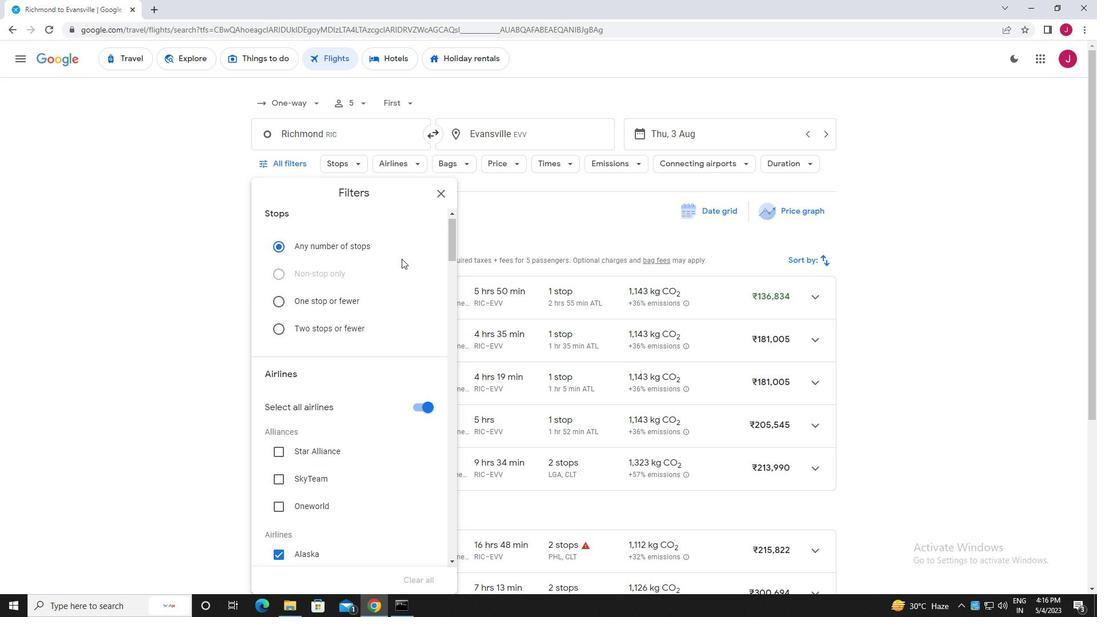 
Action: Mouse moved to (423, 291)
Screenshot: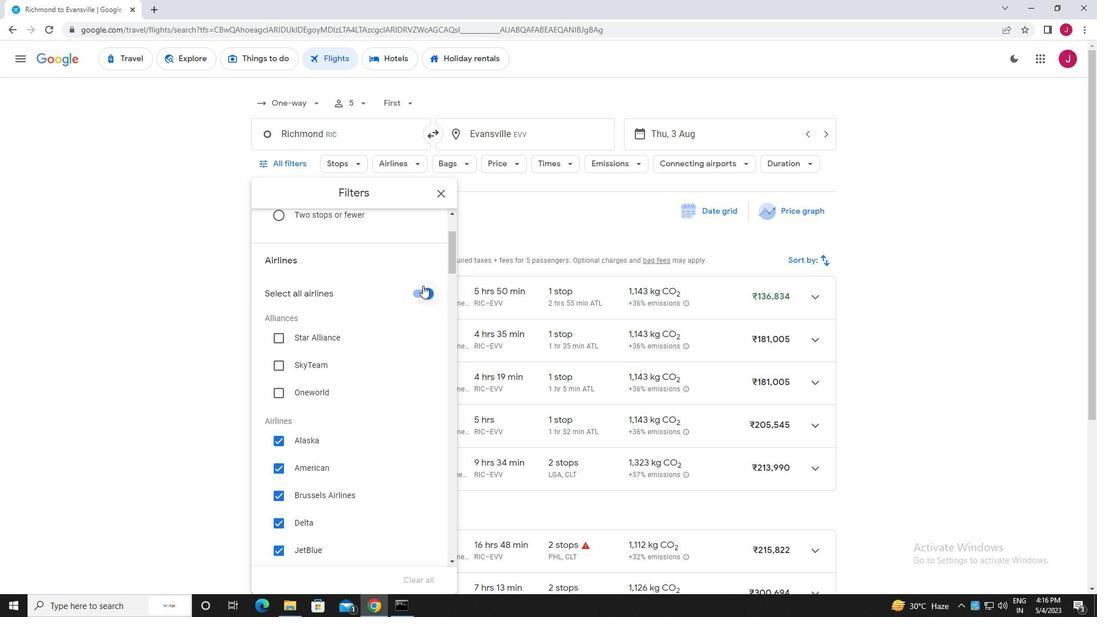 
Action: Mouse pressed left at (423, 291)
Screenshot: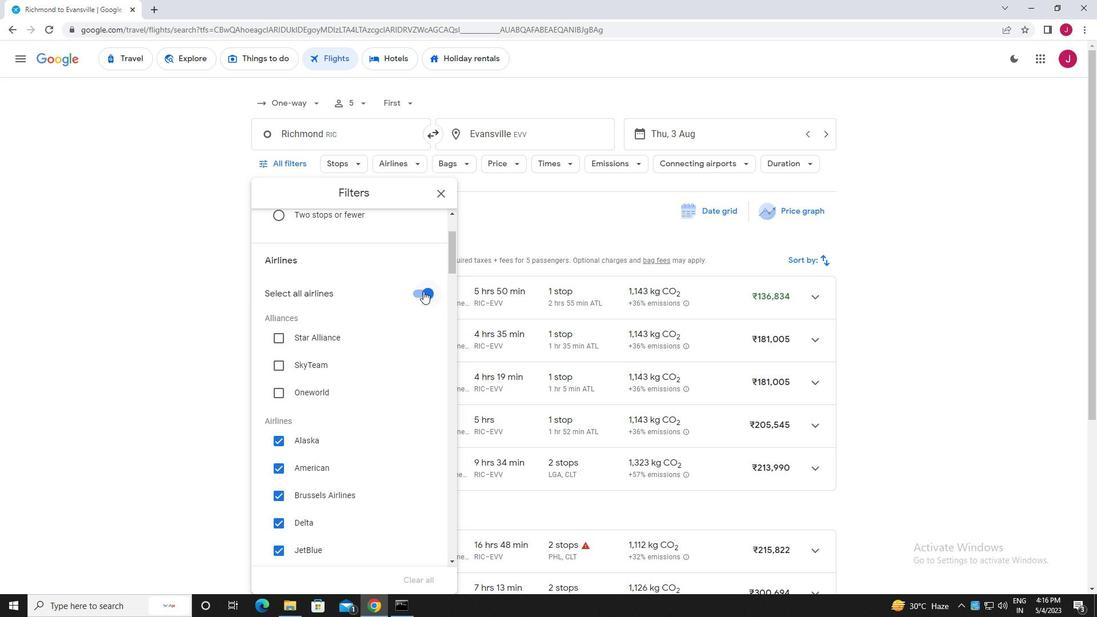 
Action: Mouse moved to (410, 287)
Screenshot: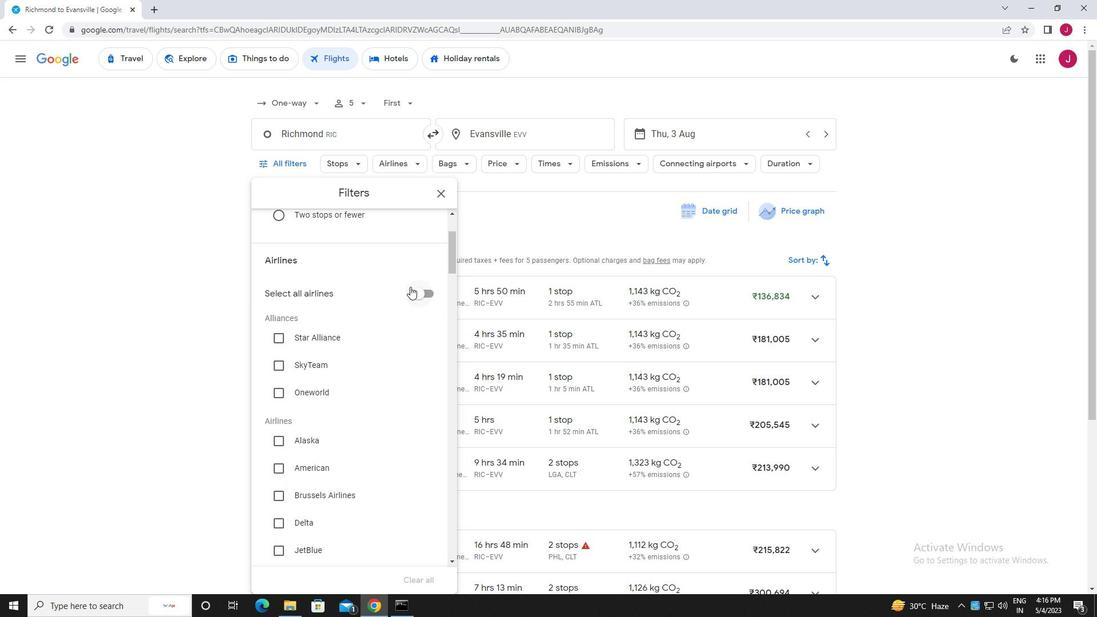 
Action: Mouse scrolled (410, 287) with delta (0, 0)
Screenshot: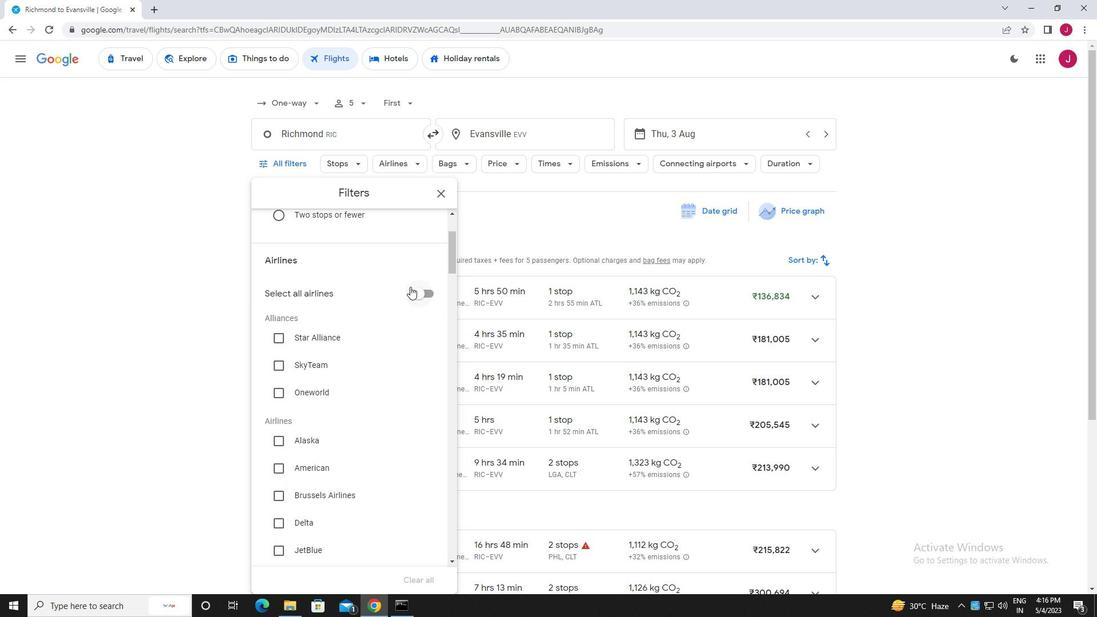 
Action: Mouse scrolled (410, 287) with delta (0, 0)
Screenshot: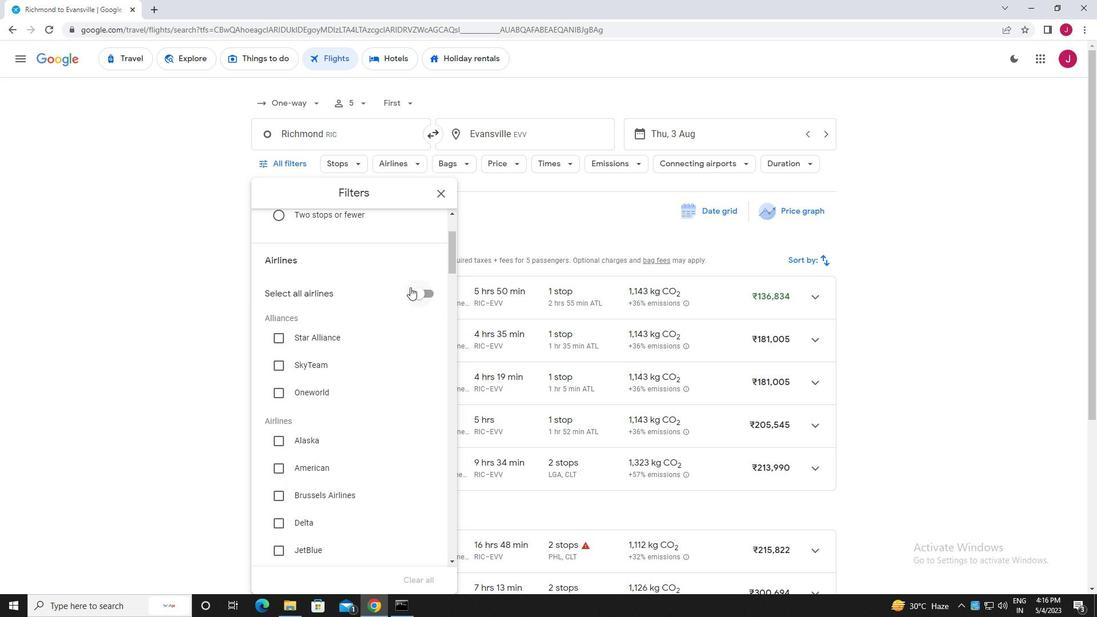 
Action: Mouse scrolled (410, 287) with delta (0, 0)
Screenshot: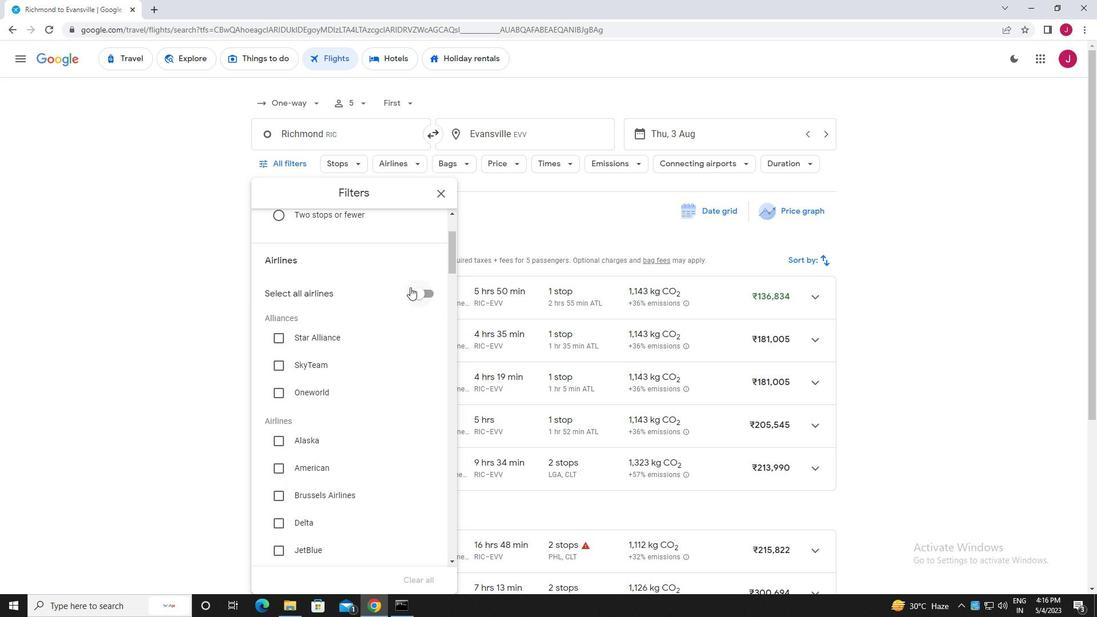 
Action: Mouse moved to (410, 288)
Screenshot: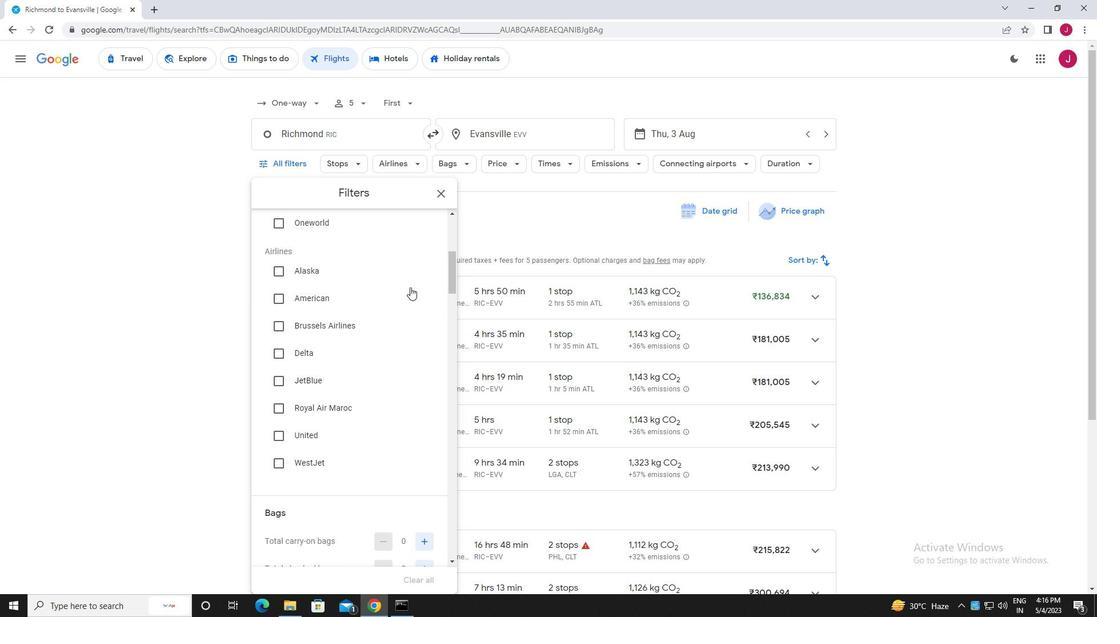 
Action: Mouse scrolled (410, 287) with delta (0, 0)
Screenshot: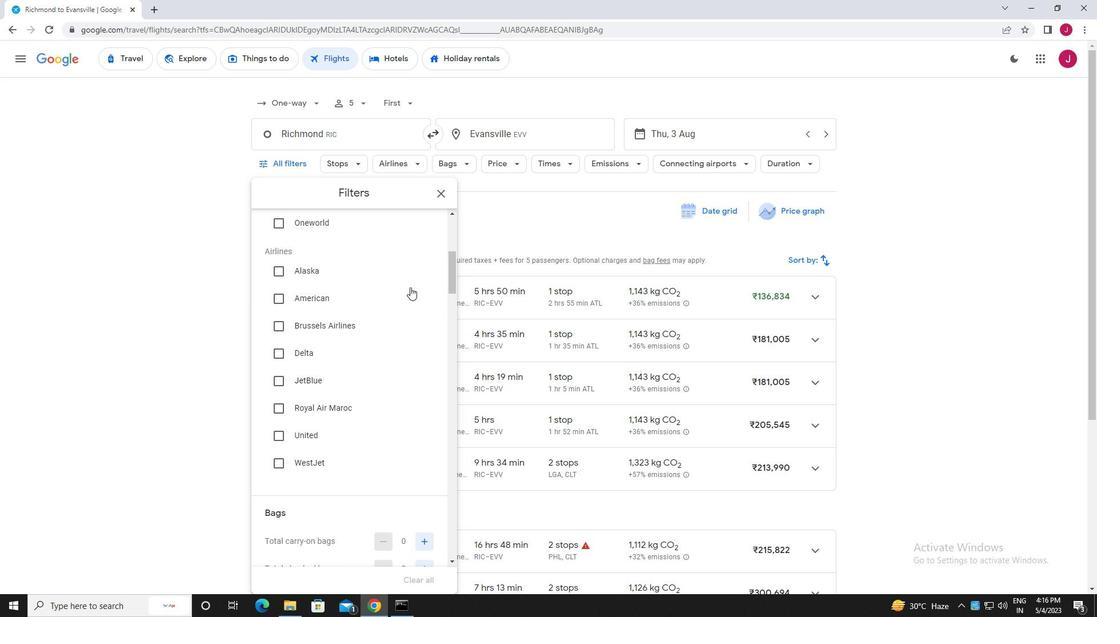 
Action: Mouse moved to (411, 288)
Screenshot: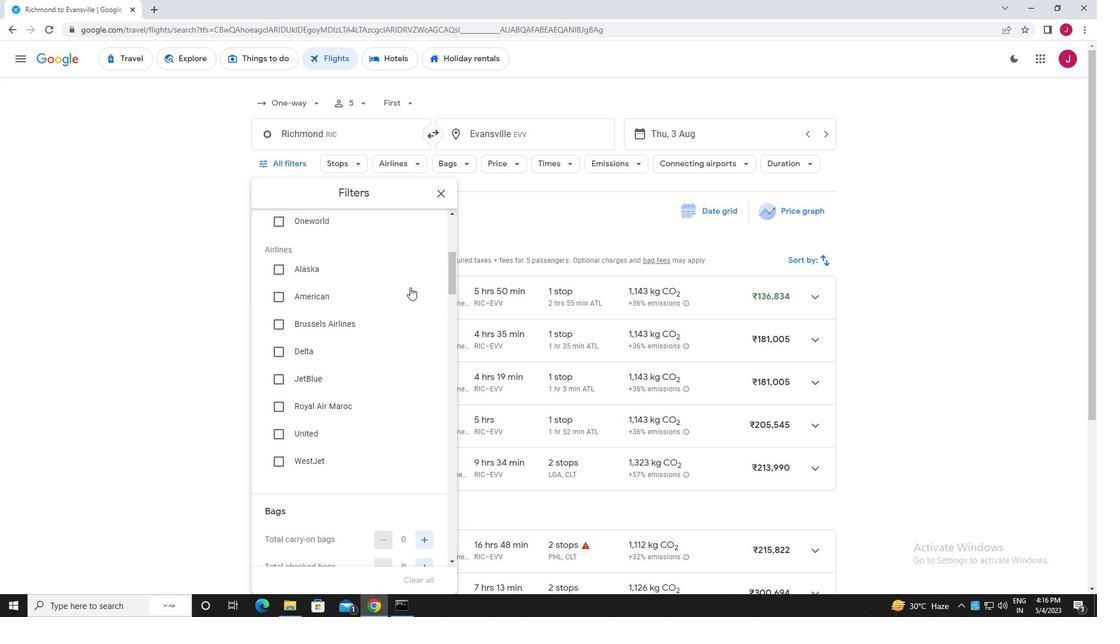
Action: Mouse scrolled (411, 287) with delta (0, 0)
Screenshot: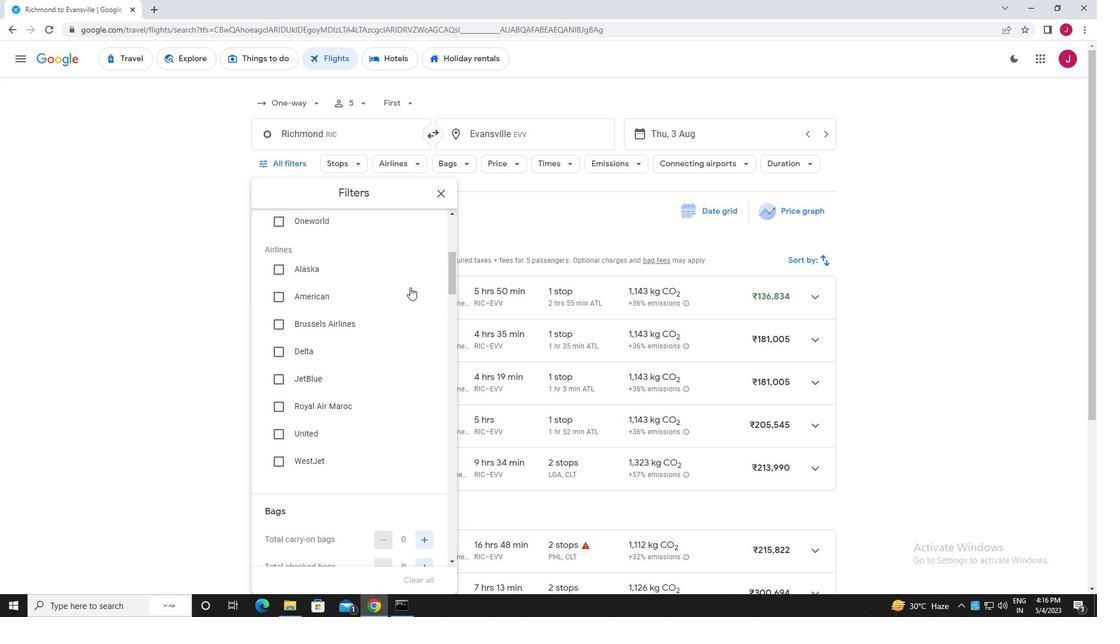 
Action: Mouse moved to (411, 288)
Screenshot: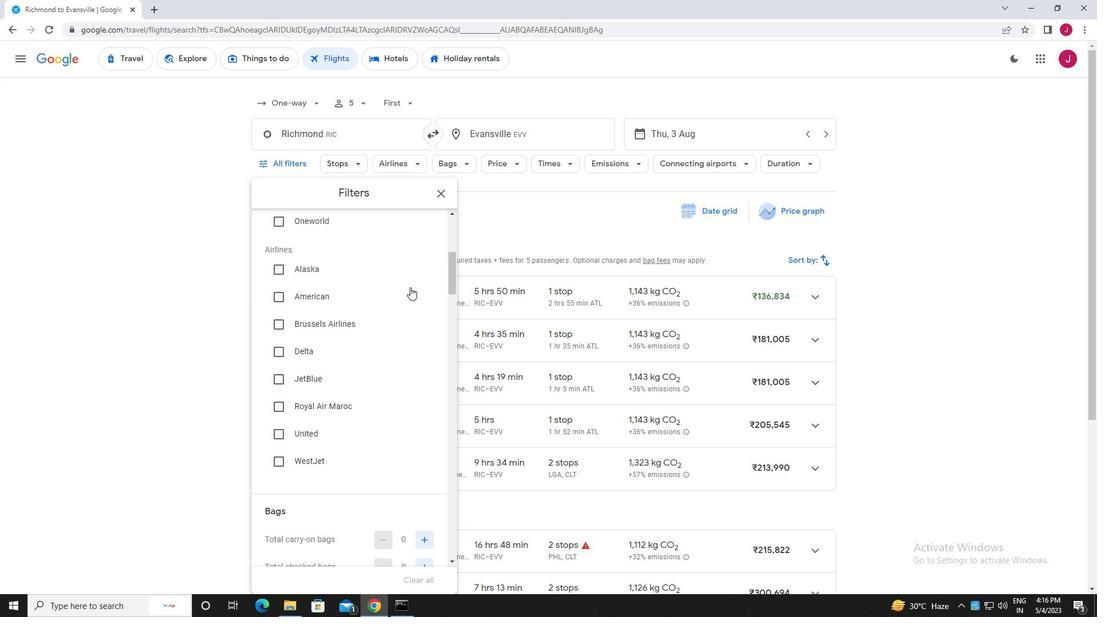 
Action: Mouse scrolled (411, 287) with delta (0, 0)
Screenshot: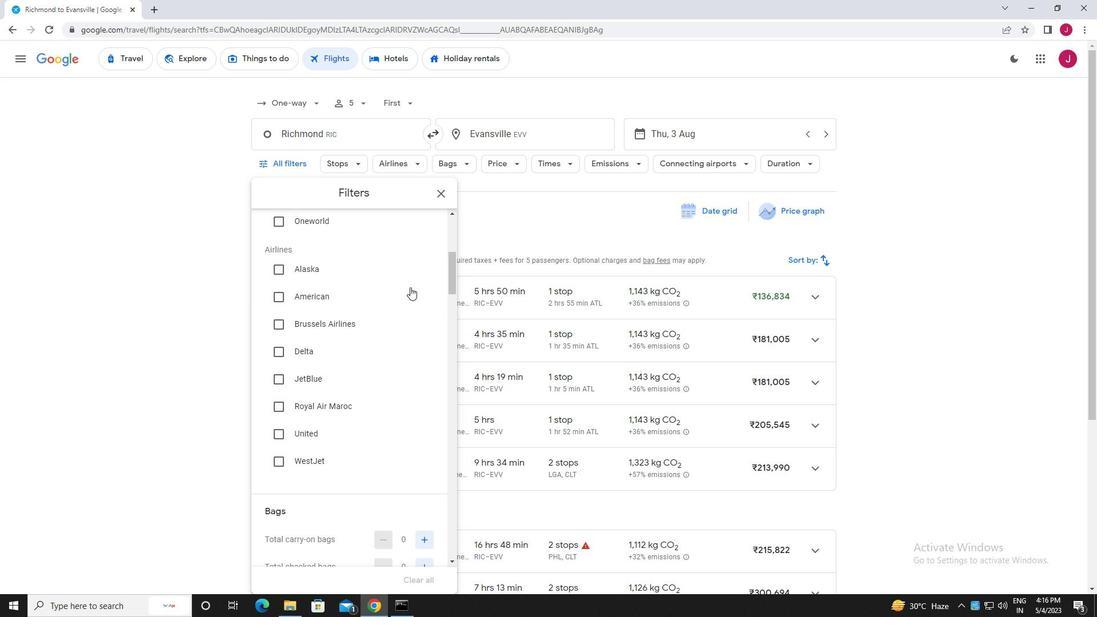 
Action: Mouse scrolled (411, 287) with delta (0, 0)
Screenshot: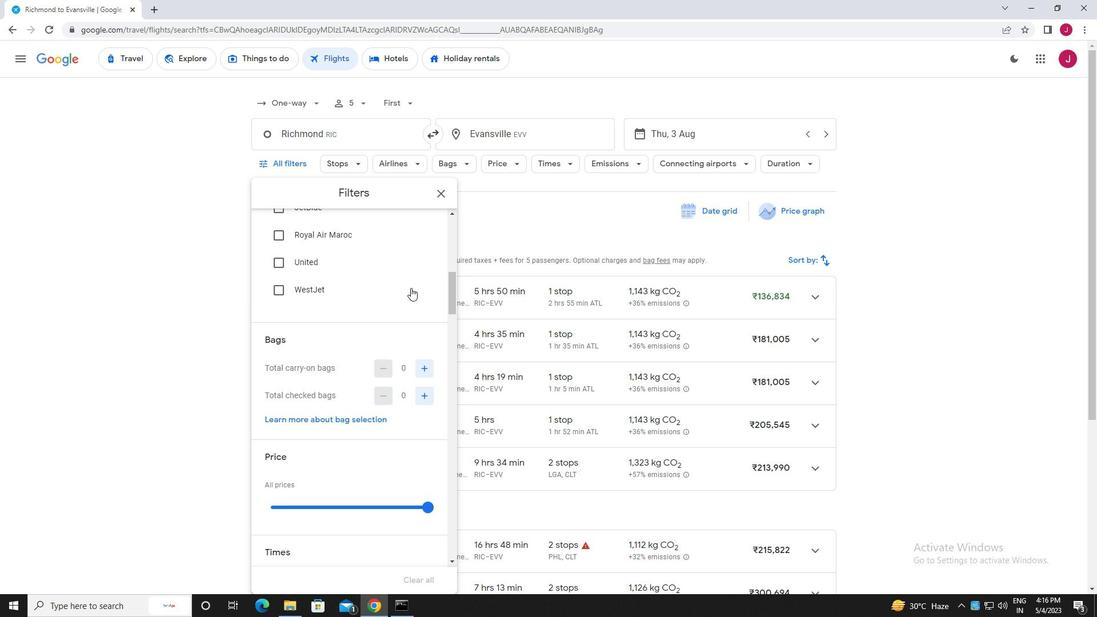 
Action: Mouse moved to (411, 289)
Screenshot: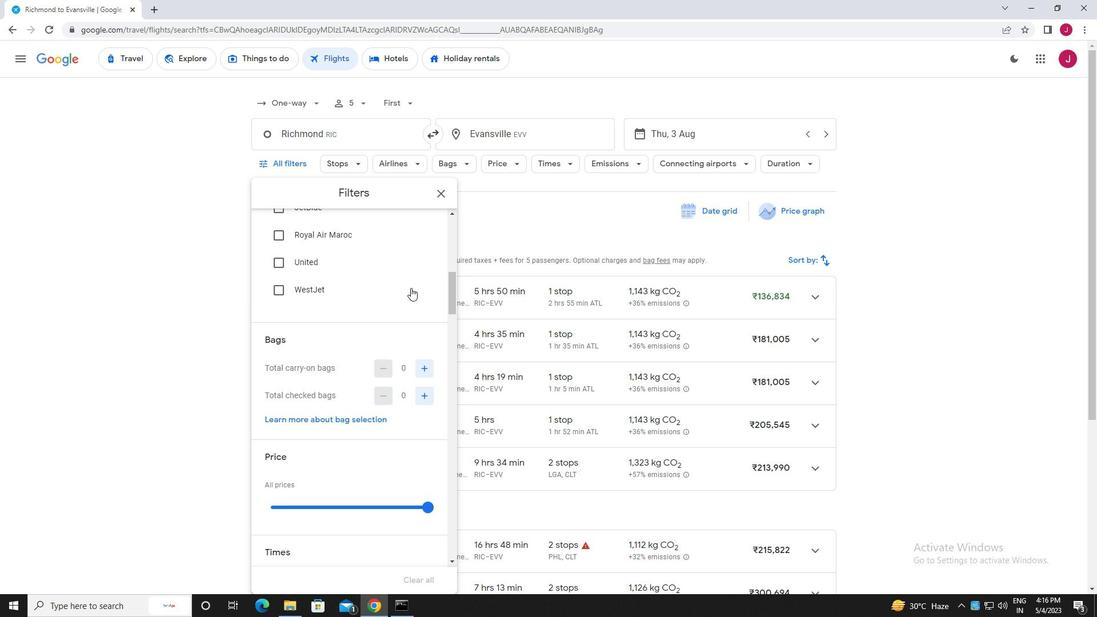 
Action: Mouse scrolled (411, 288) with delta (0, 0)
Screenshot: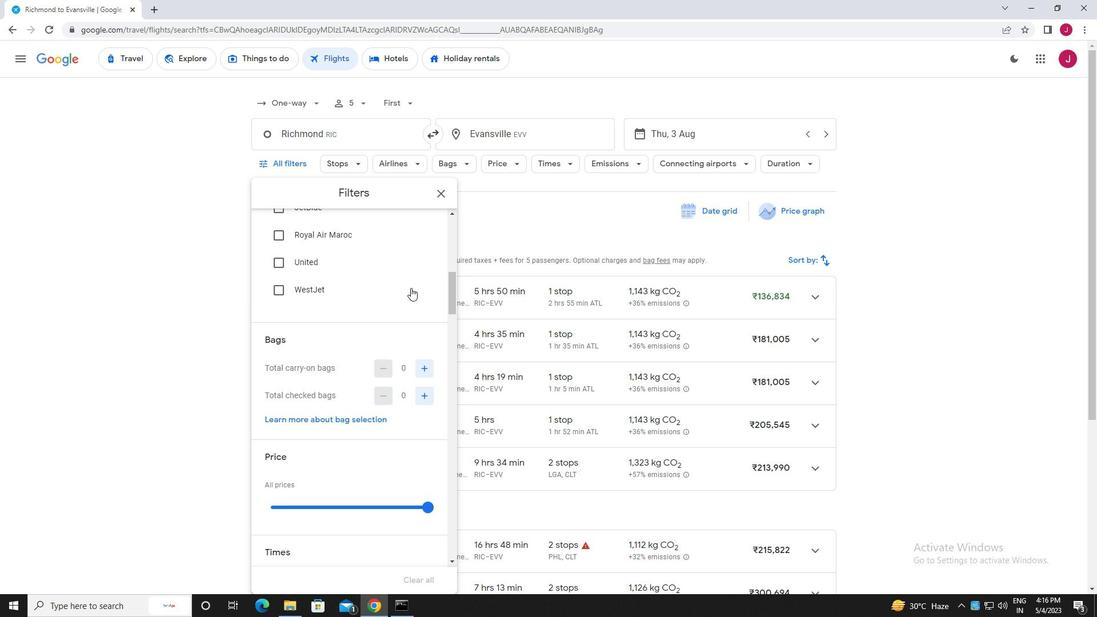 
Action: Mouse moved to (421, 280)
Screenshot: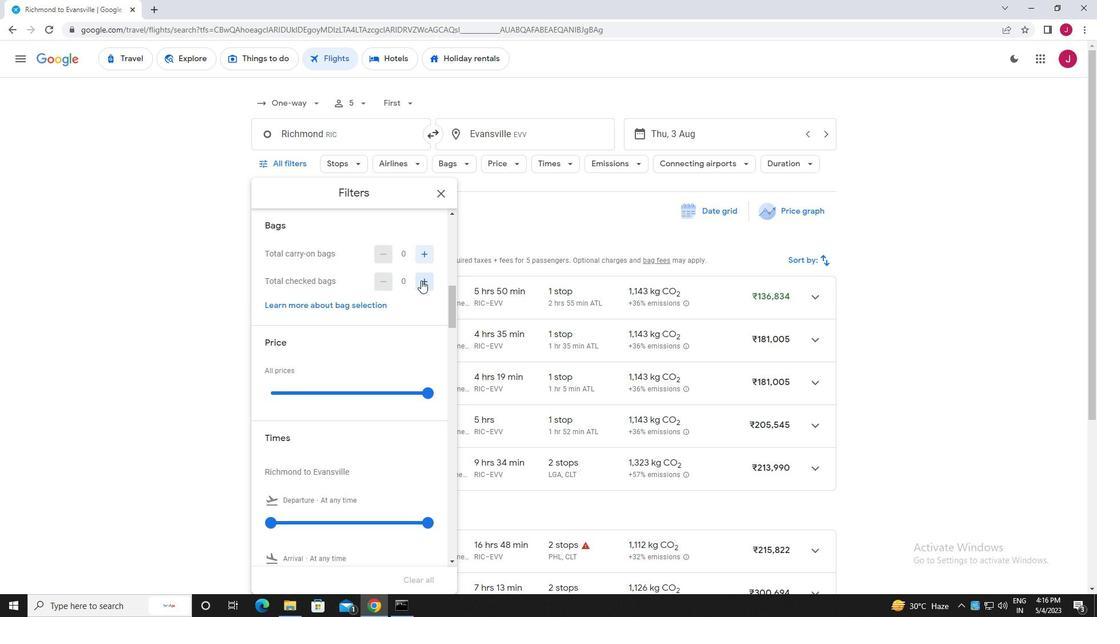 
Action: Mouse pressed left at (421, 280)
Screenshot: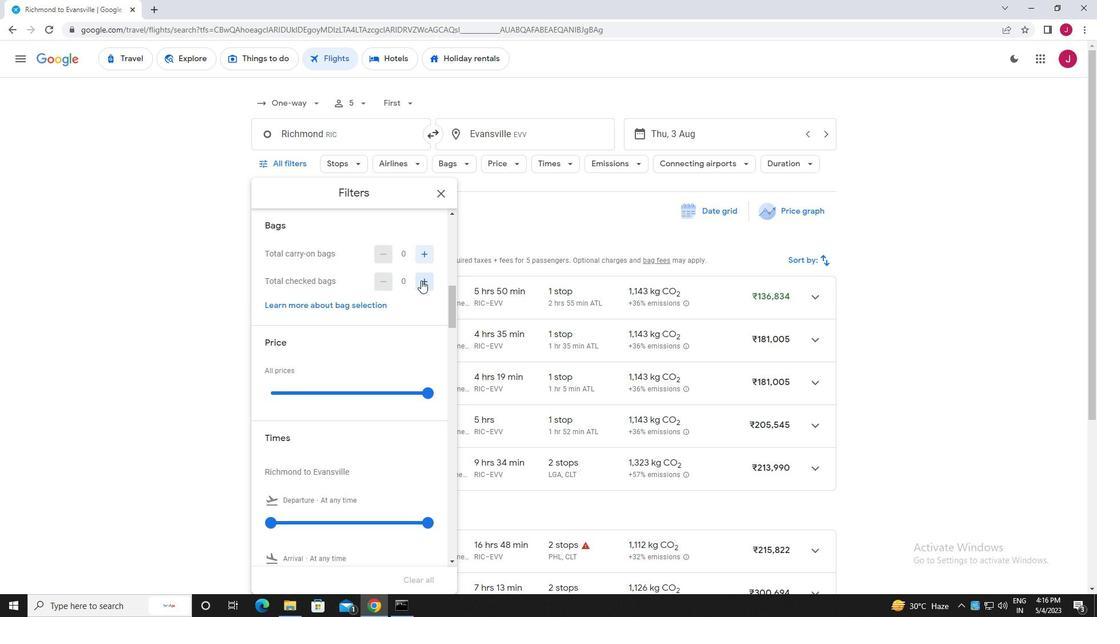 
Action: Mouse moved to (416, 280)
Screenshot: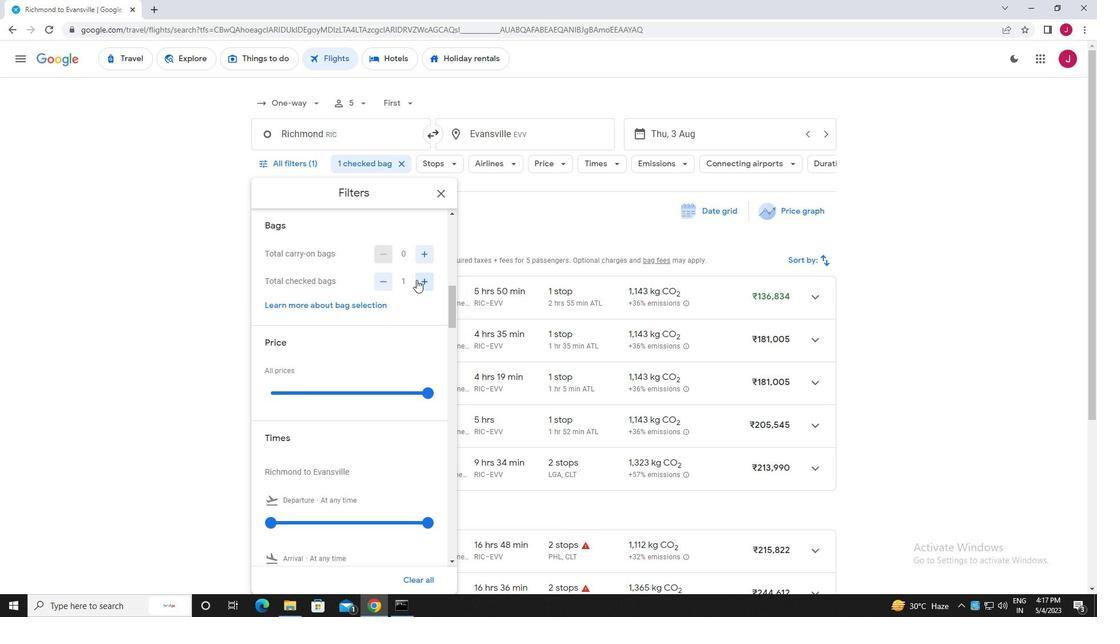 
Action: Mouse scrolled (416, 279) with delta (0, 0)
Screenshot: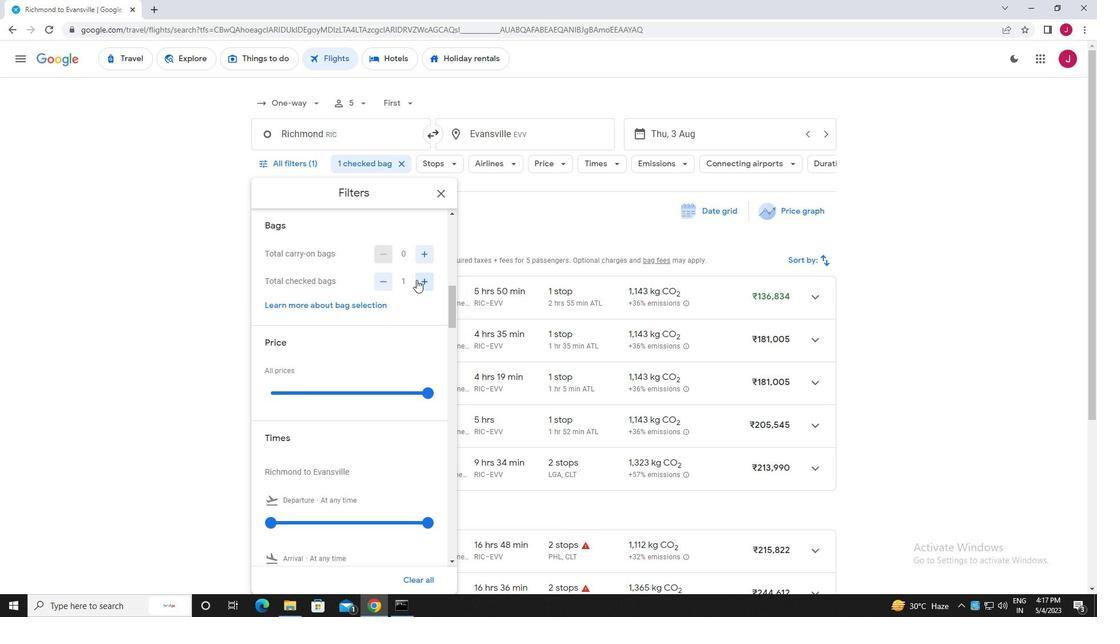 
Action: Mouse scrolled (416, 279) with delta (0, 0)
Screenshot: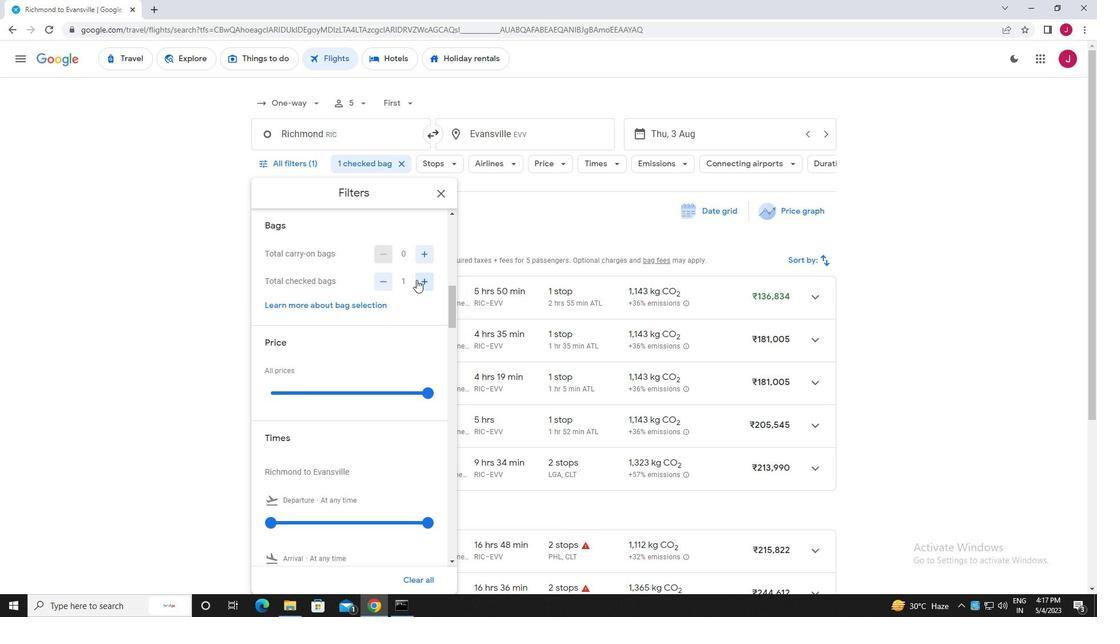 
Action: Mouse moved to (426, 278)
Screenshot: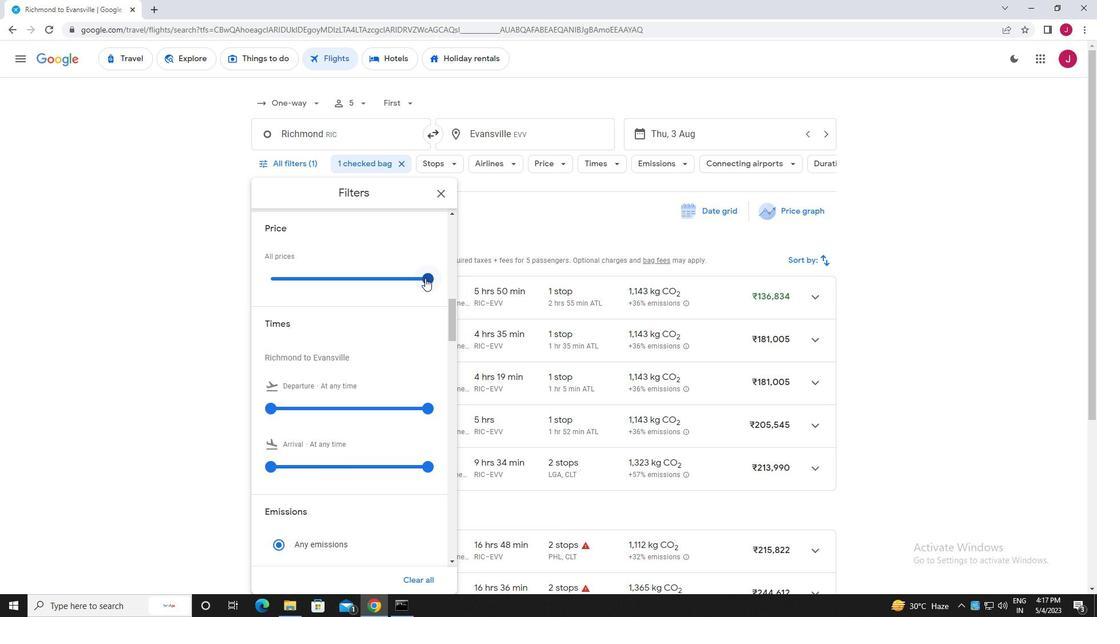 
Action: Mouse pressed left at (426, 278)
Screenshot: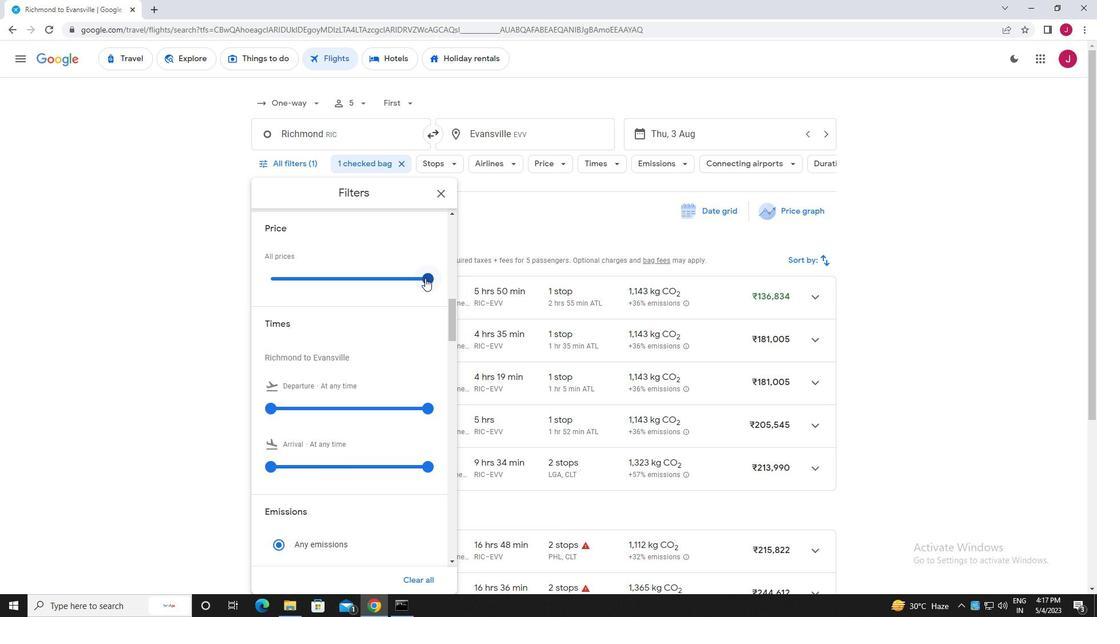 
Action: Mouse moved to (375, 289)
Screenshot: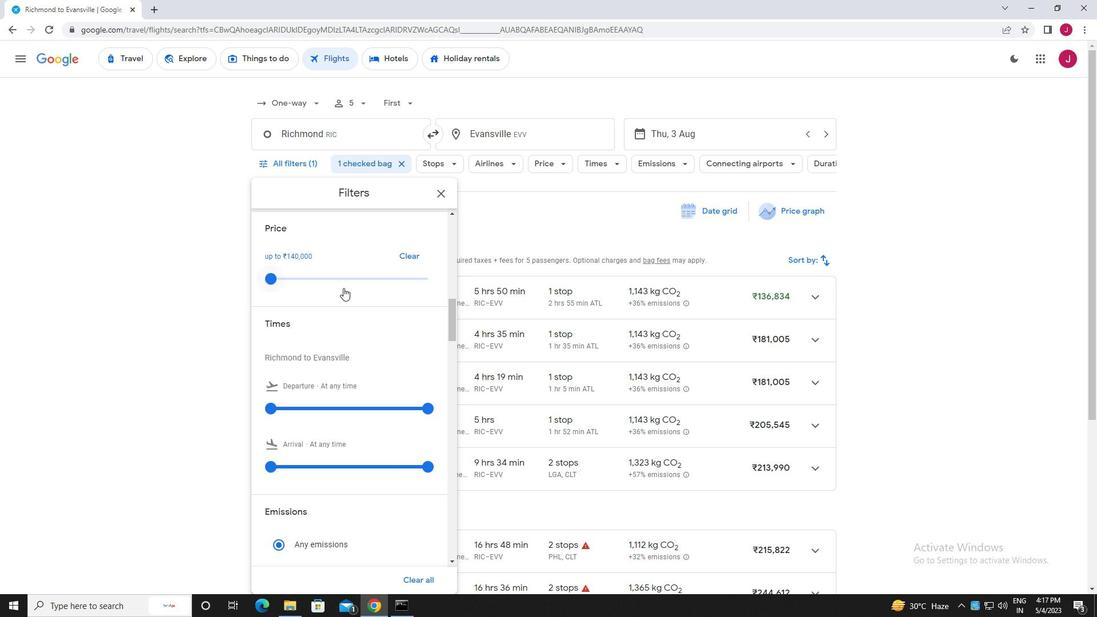 
Action: Mouse scrolled (375, 289) with delta (0, 0)
Screenshot: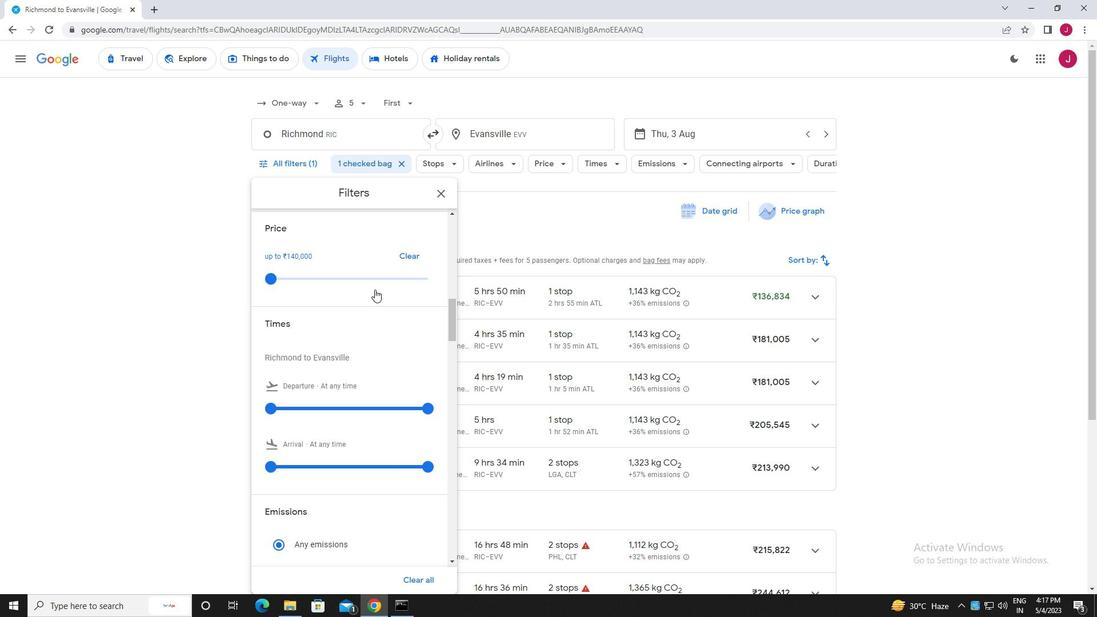 
Action: Mouse moved to (375, 289)
Screenshot: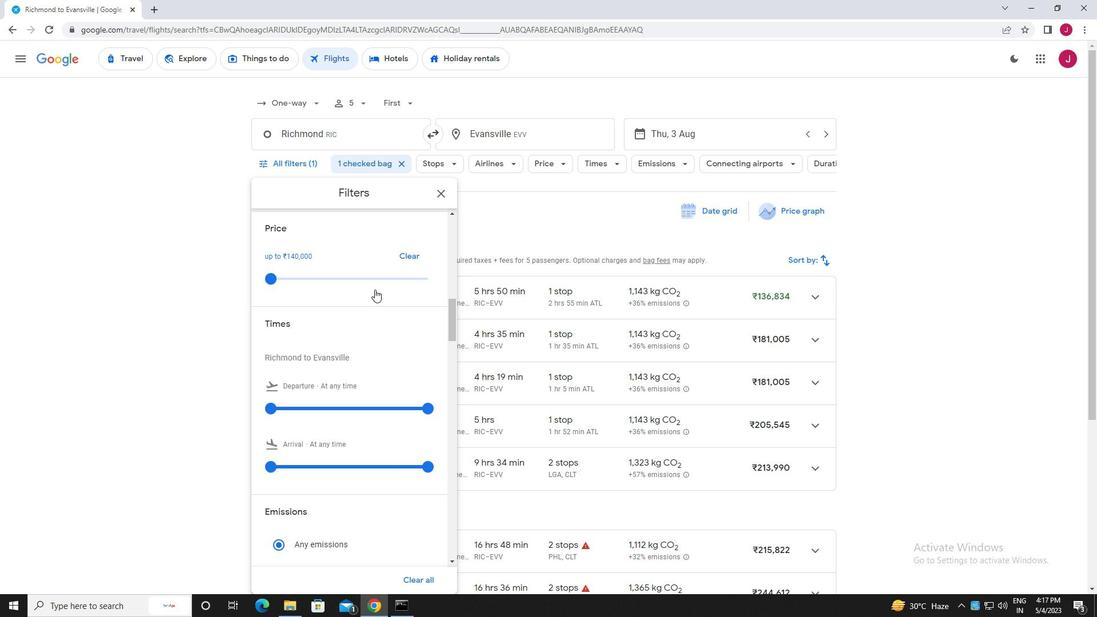 
Action: Mouse scrolled (375, 289) with delta (0, 0)
Screenshot: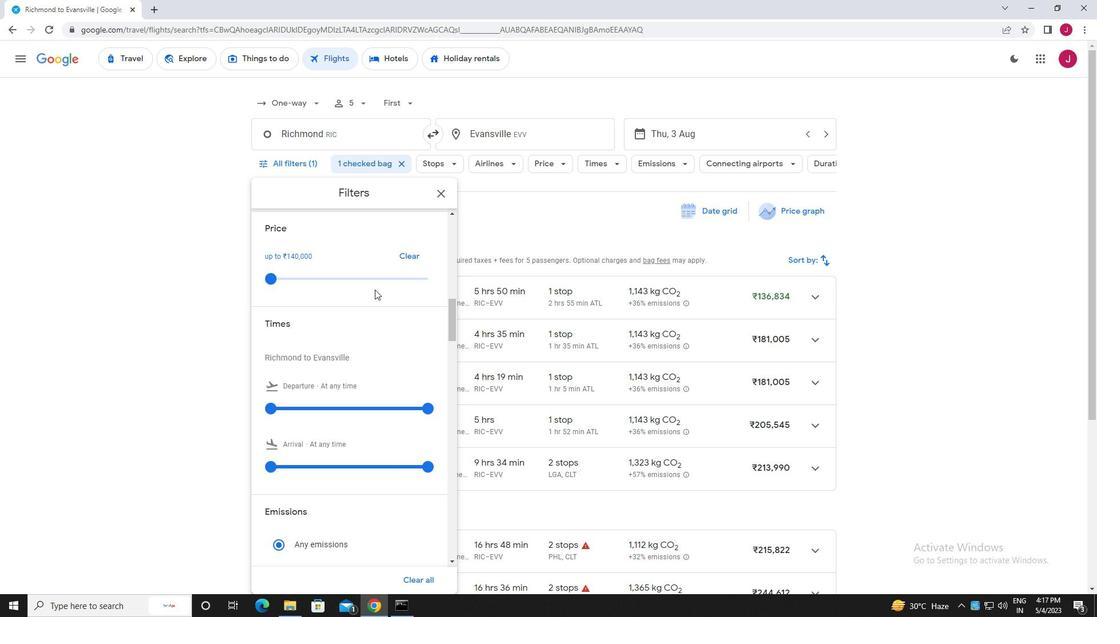 
Action: Mouse moved to (375, 289)
Screenshot: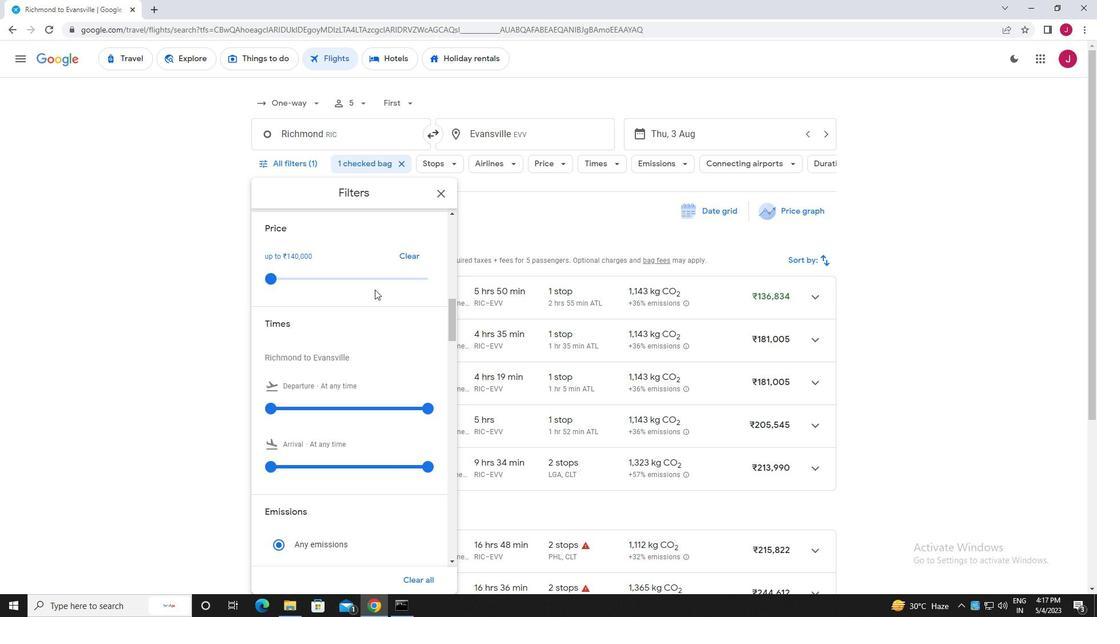 
Action: Mouse scrolled (375, 289) with delta (0, 0)
Screenshot: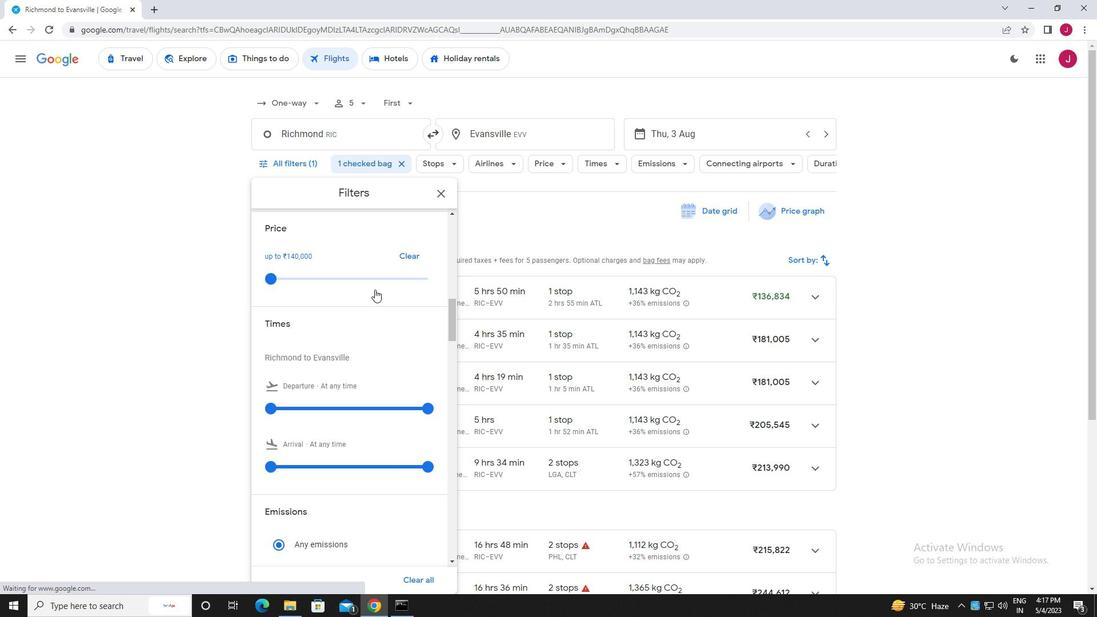 
Action: Mouse moved to (272, 238)
Screenshot: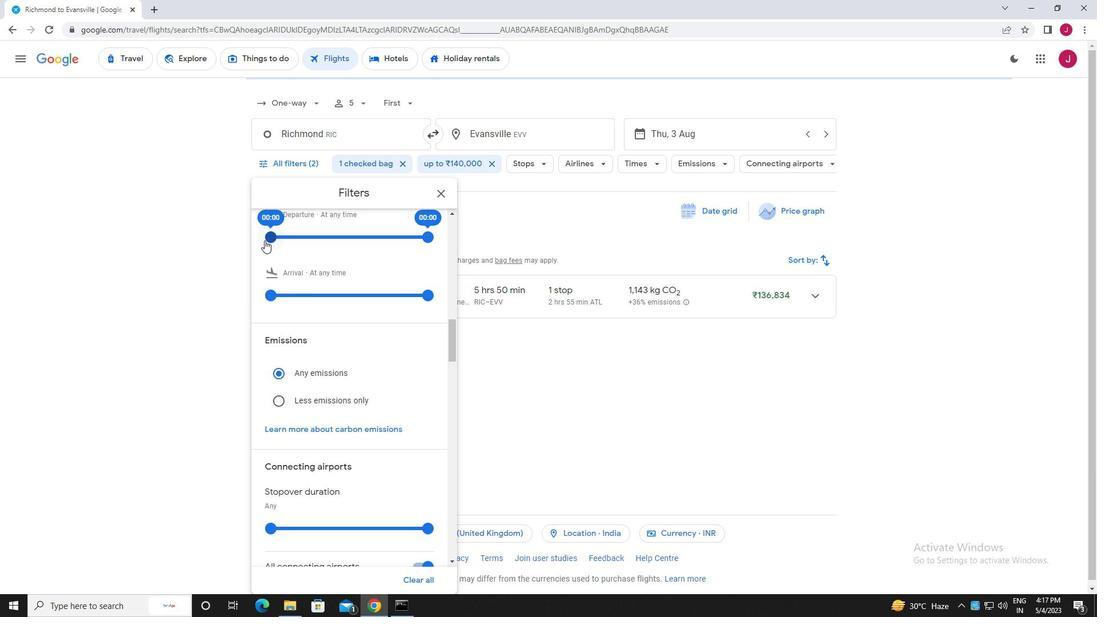 
Action: Mouse pressed left at (272, 238)
Screenshot: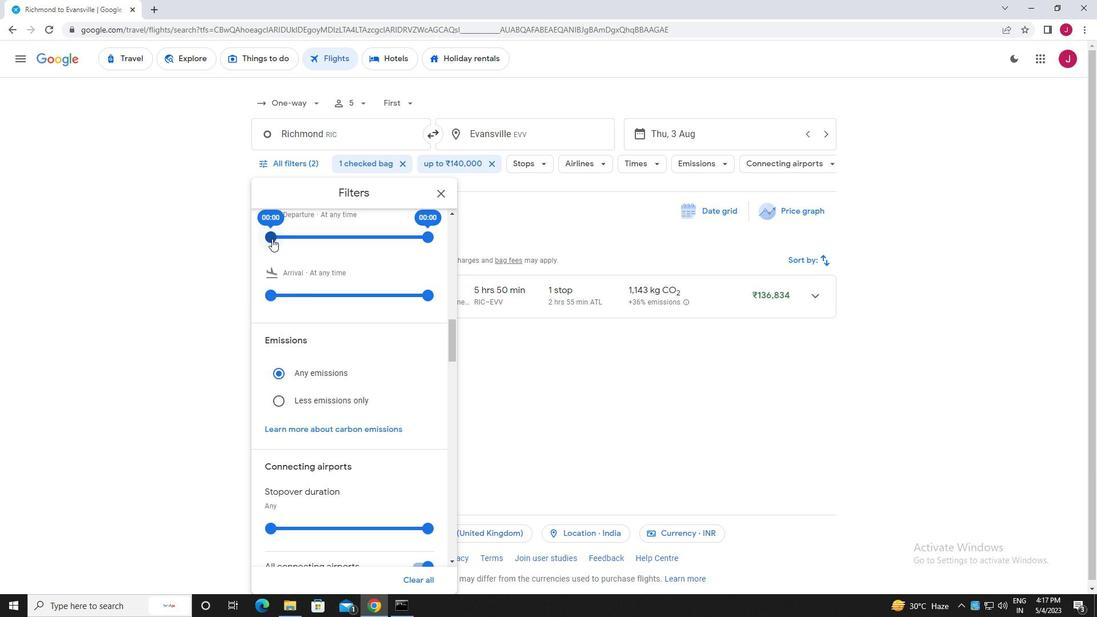 
Action: Mouse moved to (424, 239)
Screenshot: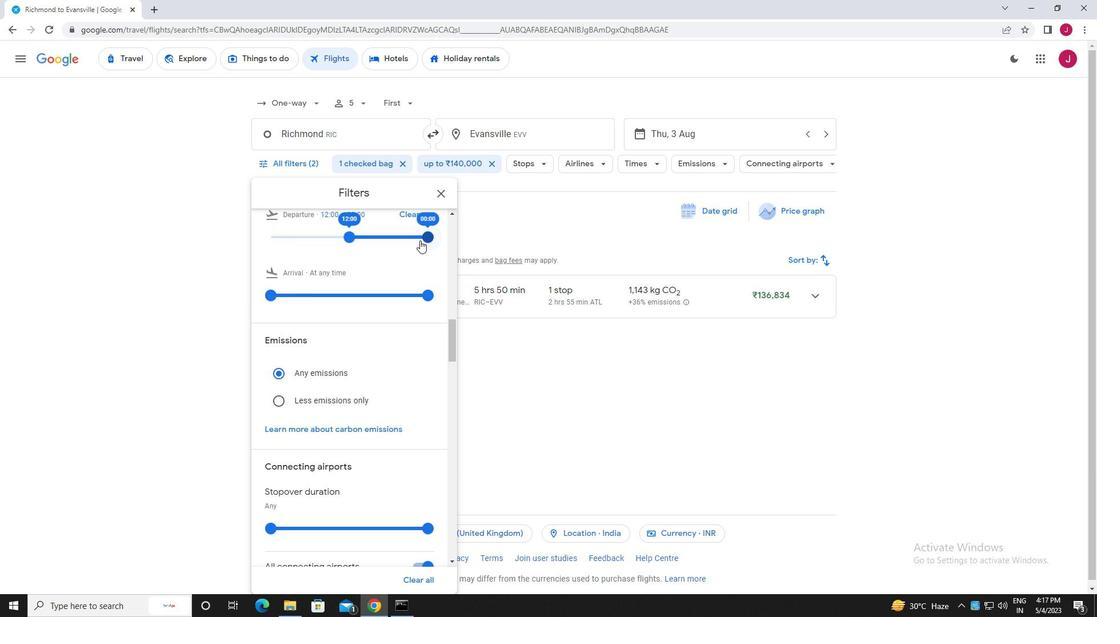 
Action: Mouse pressed left at (424, 239)
Screenshot: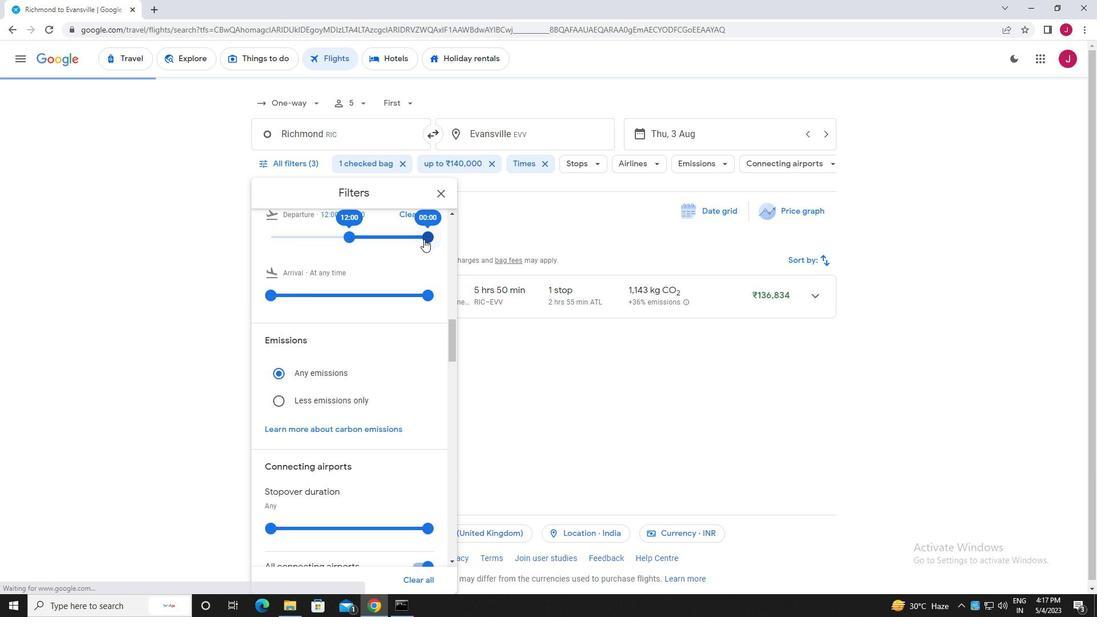 
Action: Mouse moved to (438, 192)
Screenshot: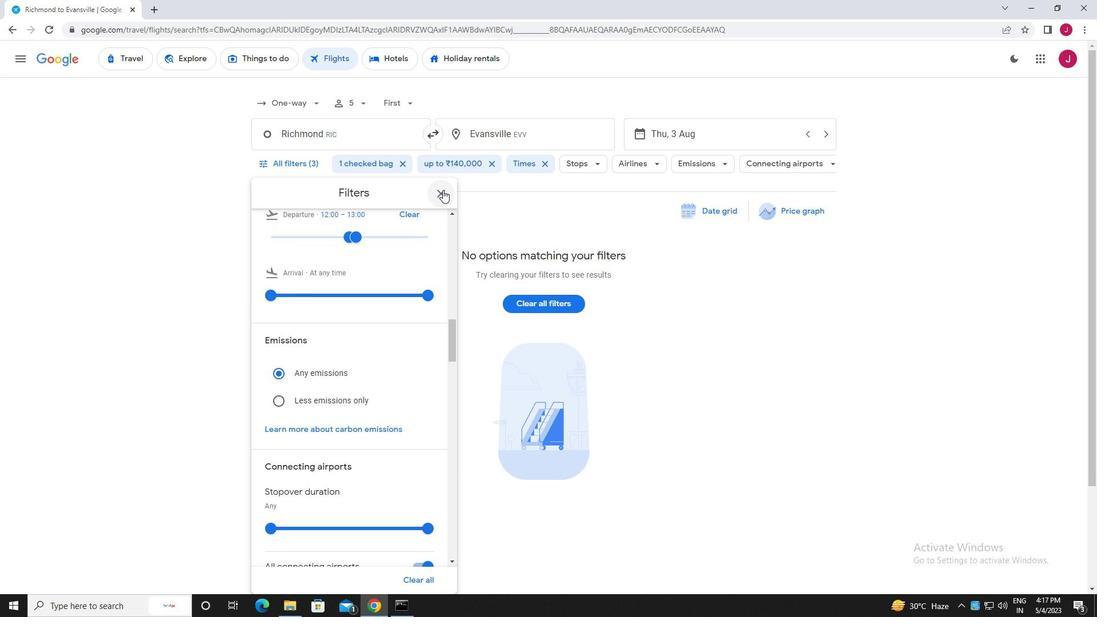 
Action: Mouse pressed left at (438, 192)
Screenshot: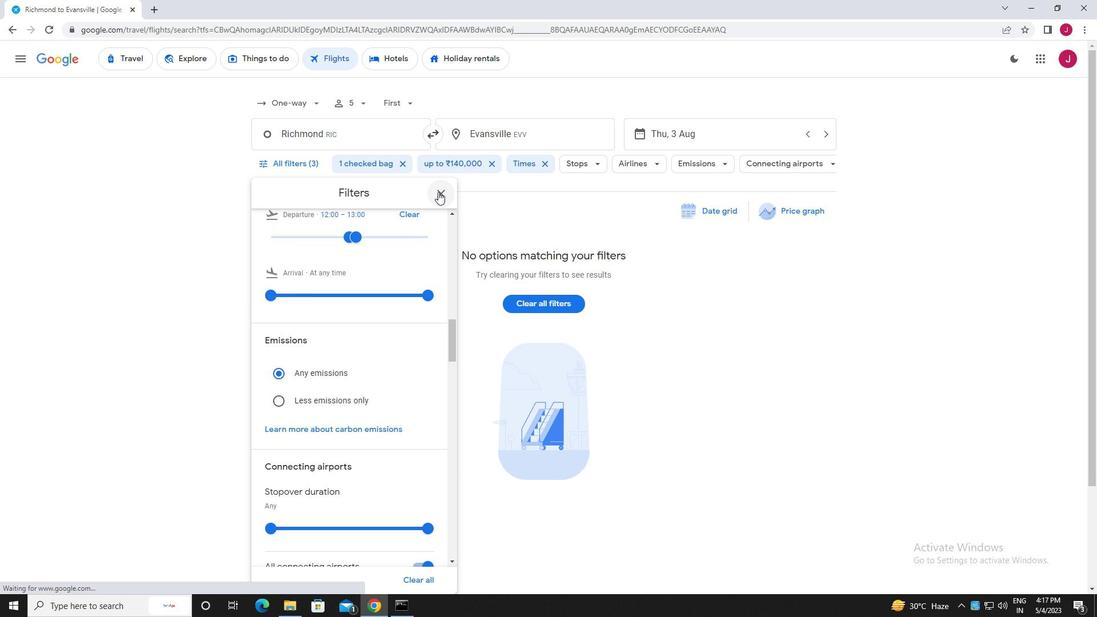 
Action: Mouse moved to (440, 192)
Screenshot: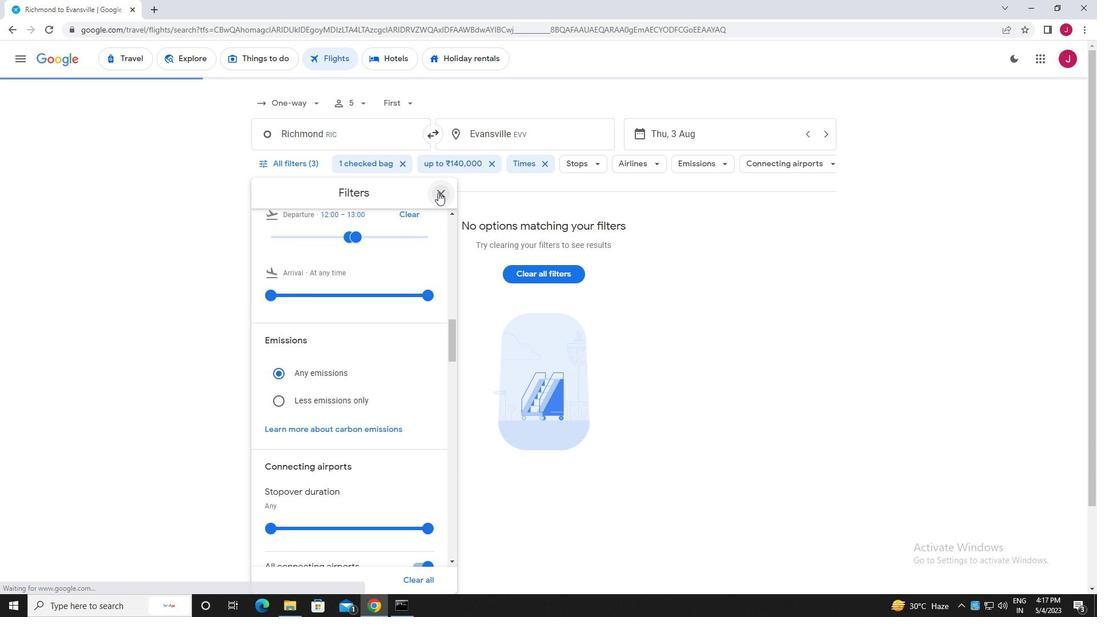 
